 Task: Plan a 2-hour financial consultation to discuss investment portfolios and retirement planning strategies.
Action: Mouse moved to (822, 112)
Screenshot: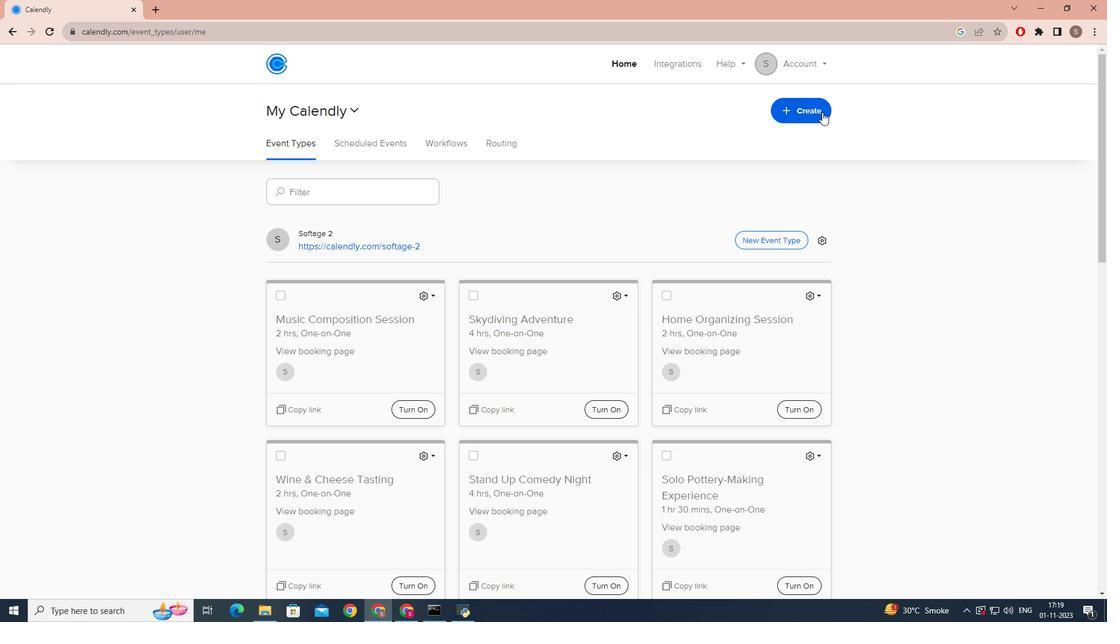 
Action: Mouse pressed left at (822, 112)
Screenshot: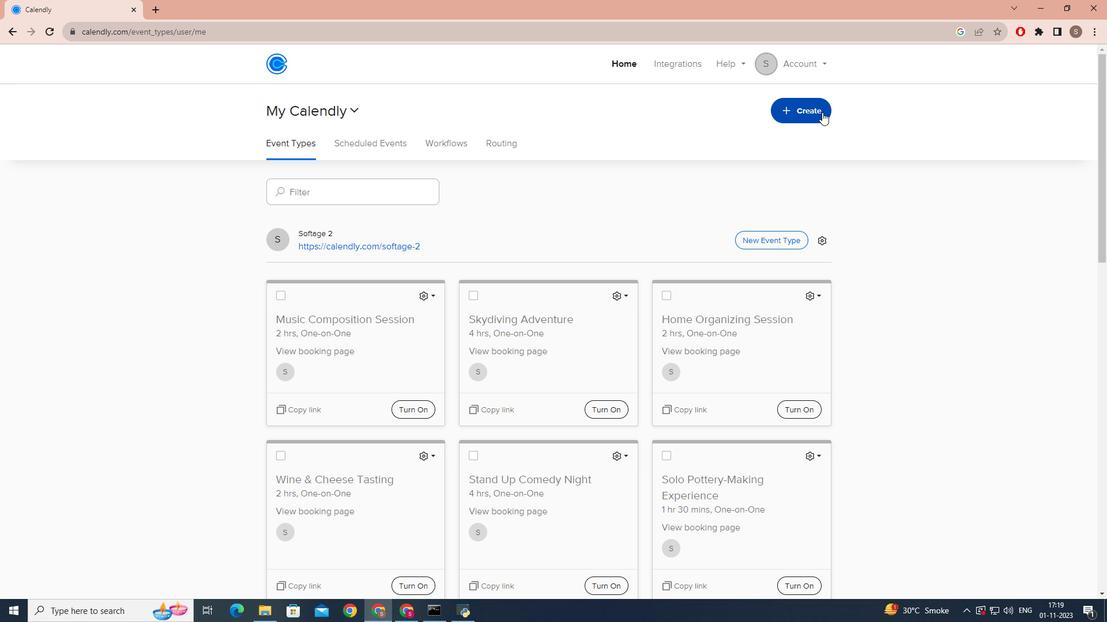 
Action: Mouse moved to (708, 153)
Screenshot: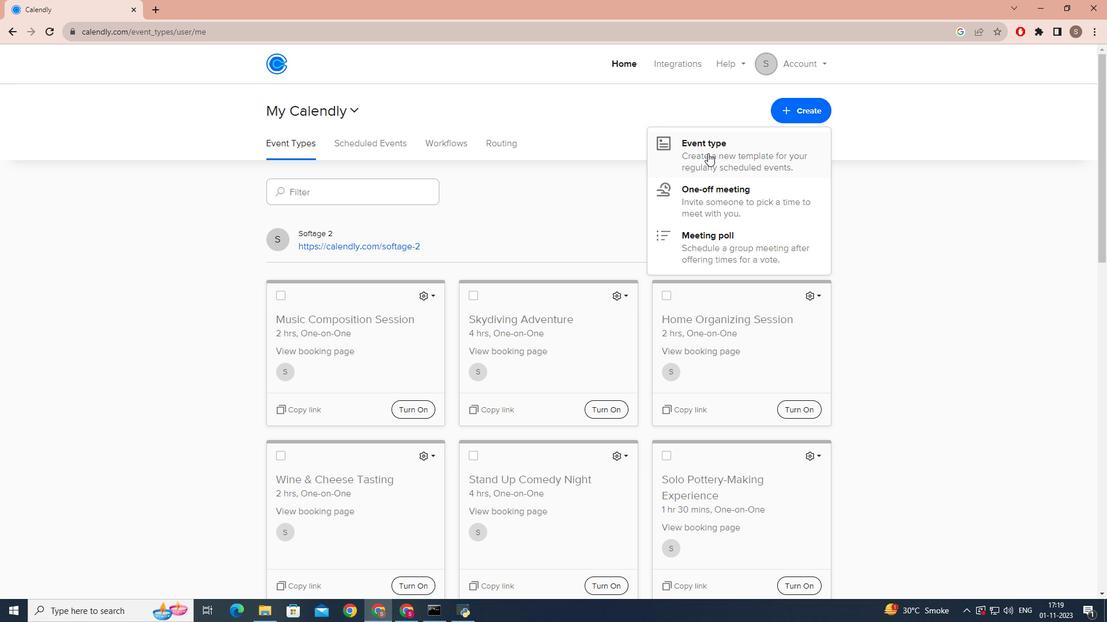 
Action: Mouse pressed left at (708, 153)
Screenshot: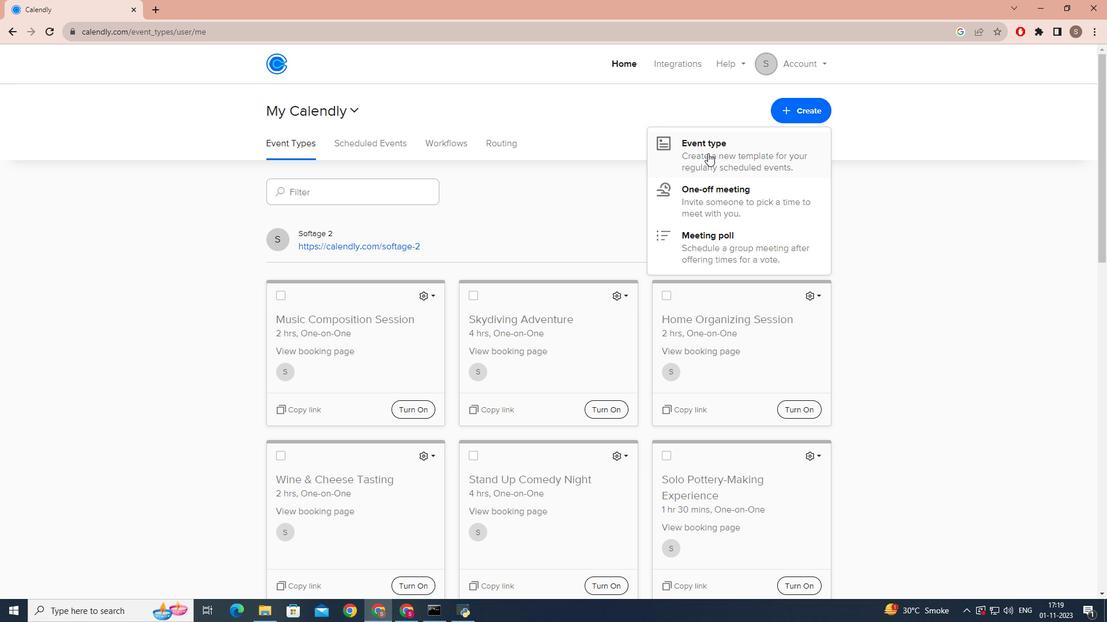 
Action: Mouse moved to (464, 195)
Screenshot: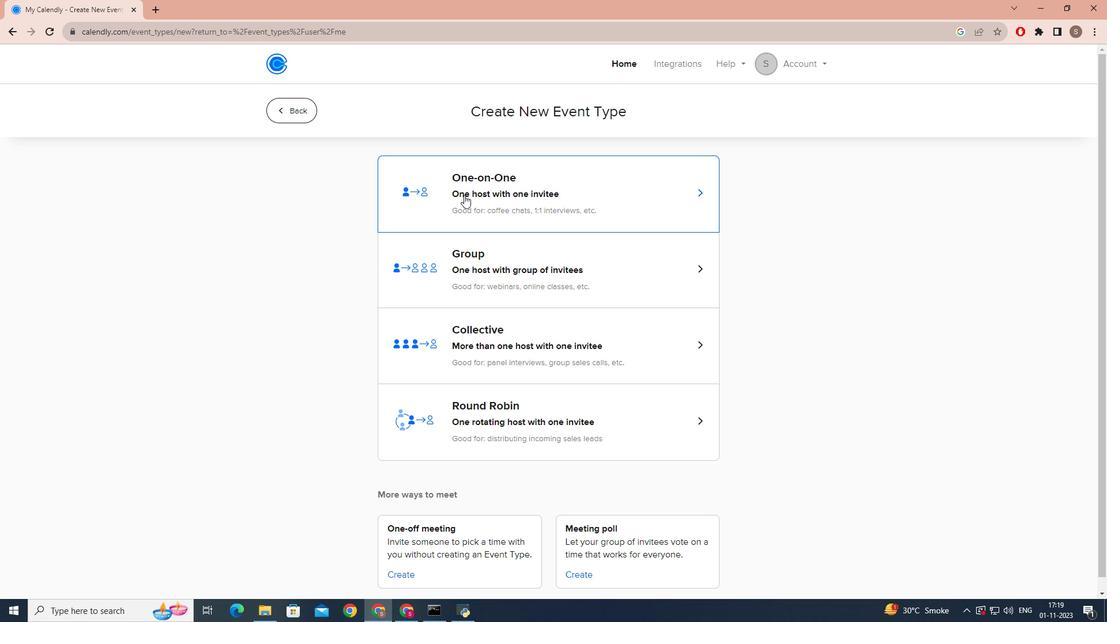 
Action: Mouse pressed left at (464, 195)
Screenshot: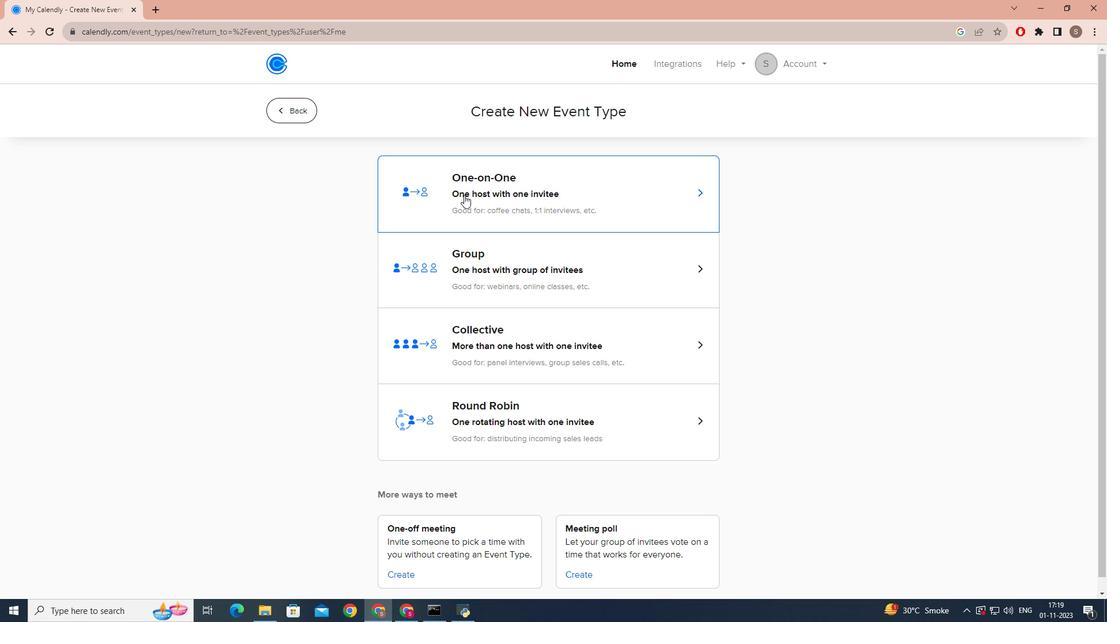 
Action: Mouse moved to (319, 275)
Screenshot: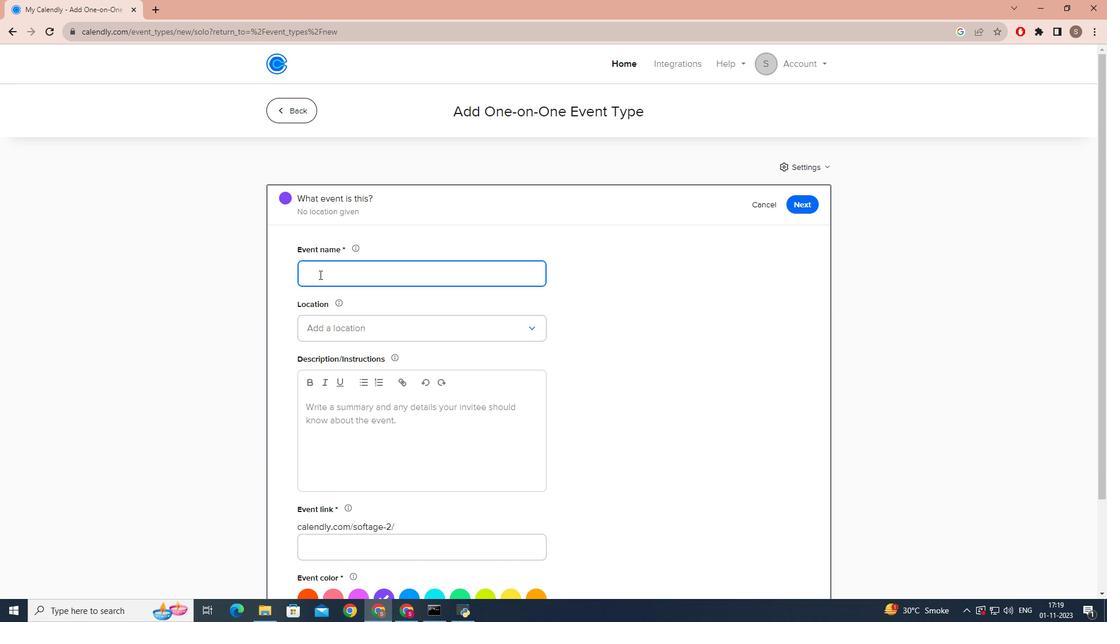 
Action: Key pressed <Key.caps_lock>F<Key.caps_lock>inancial<Key.space><Key.caps_lock>C<Key.caps_lock>onsultation
Screenshot: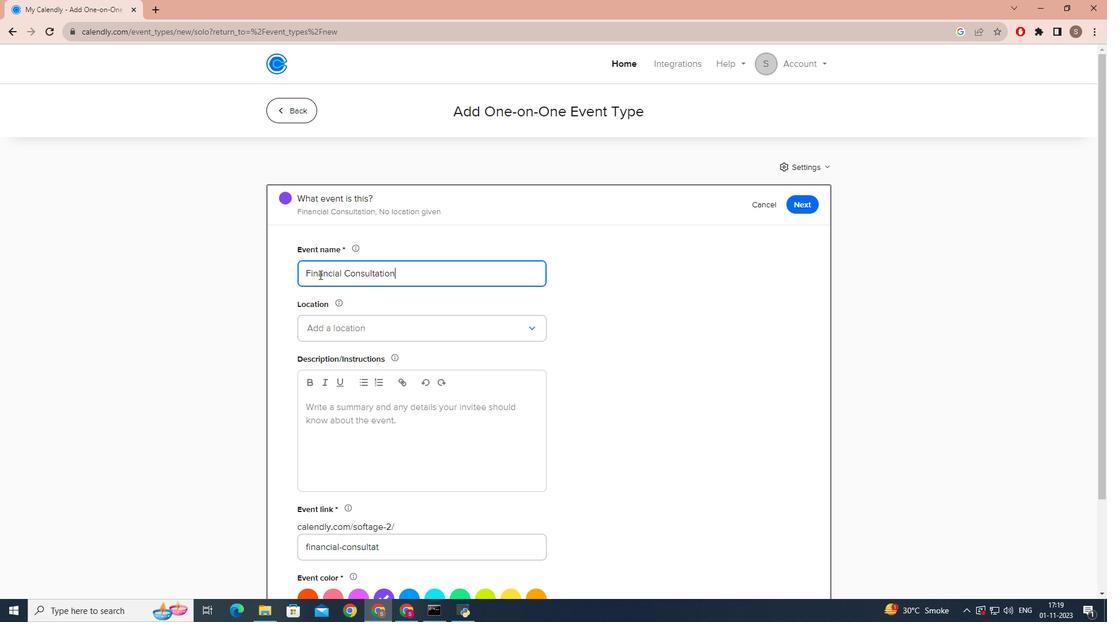 
Action: Mouse moved to (340, 328)
Screenshot: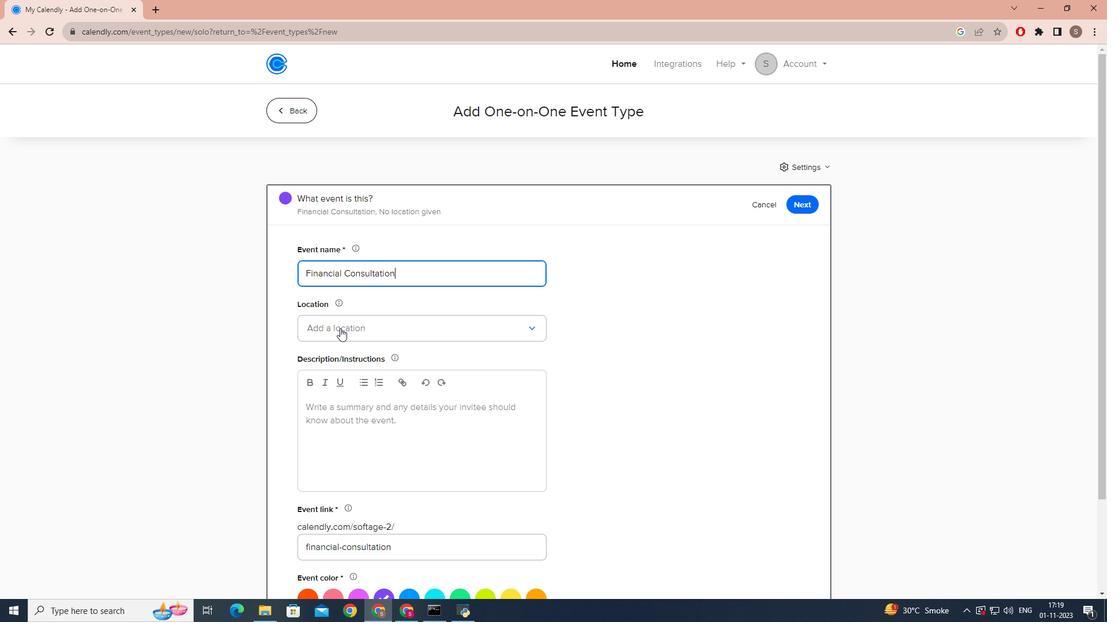 
Action: Mouse pressed left at (340, 328)
Screenshot: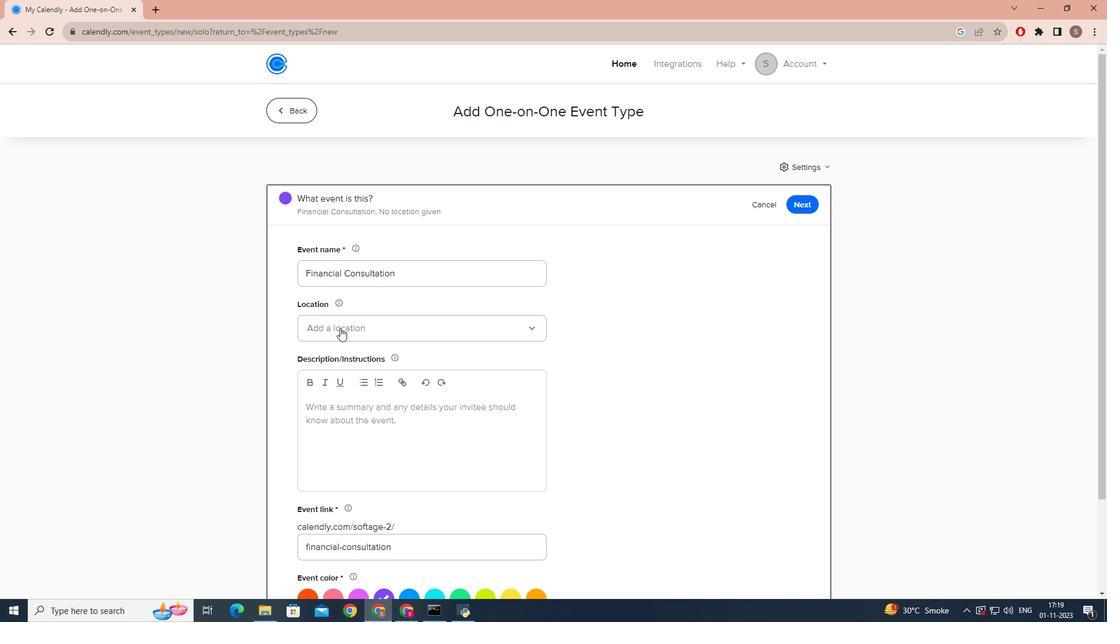 
Action: Mouse moved to (328, 444)
Screenshot: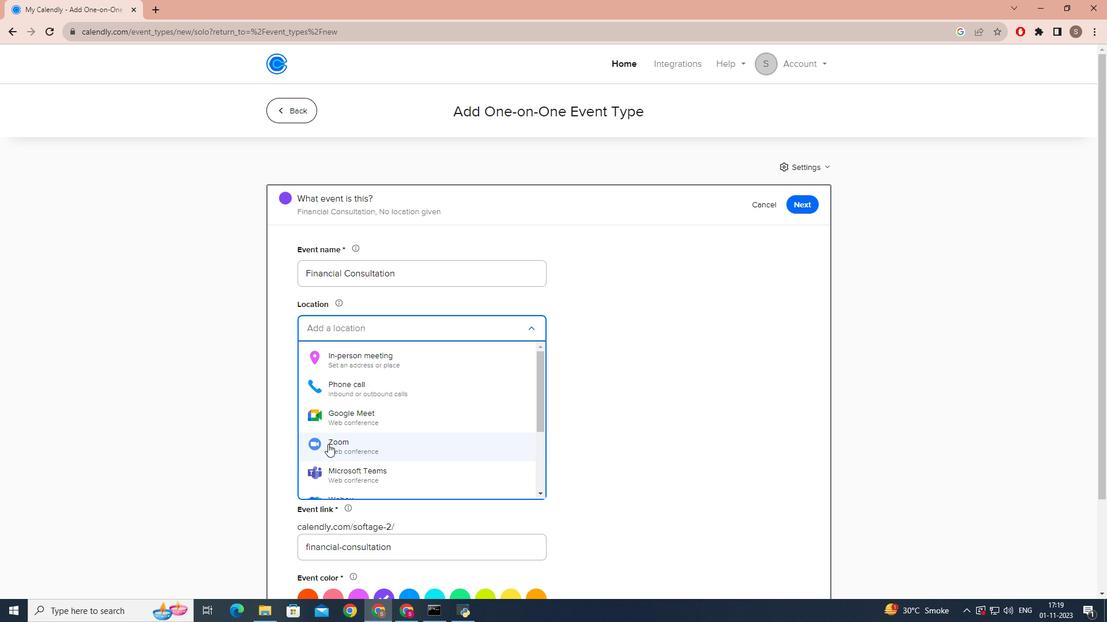 
Action: Mouse scrolled (328, 444) with delta (0, 0)
Screenshot: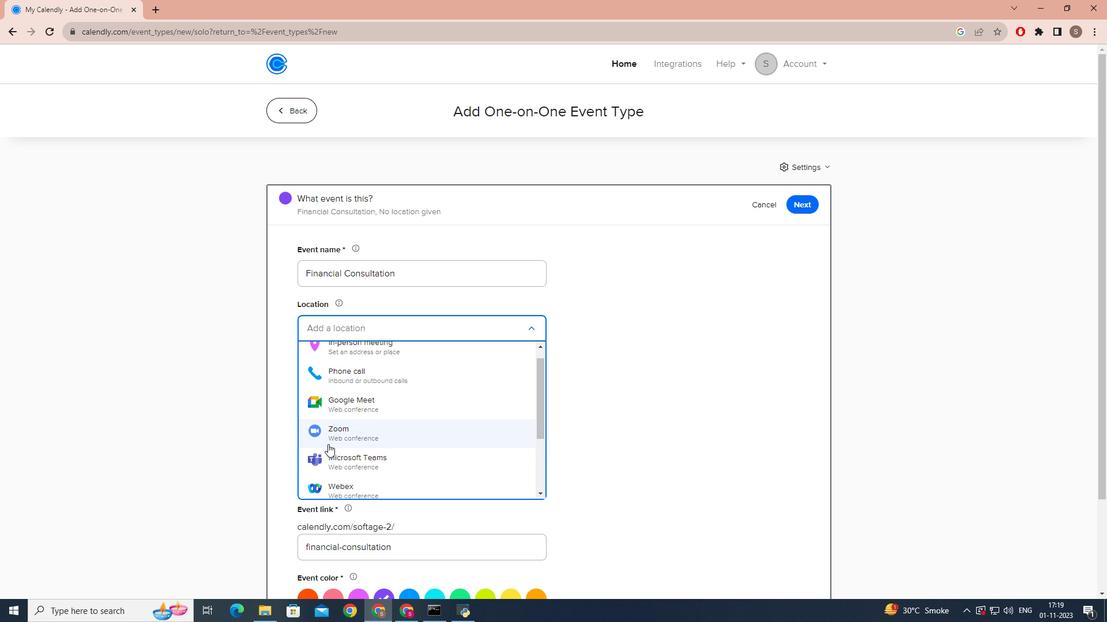 
Action: Mouse moved to (362, 359)
Screenshot: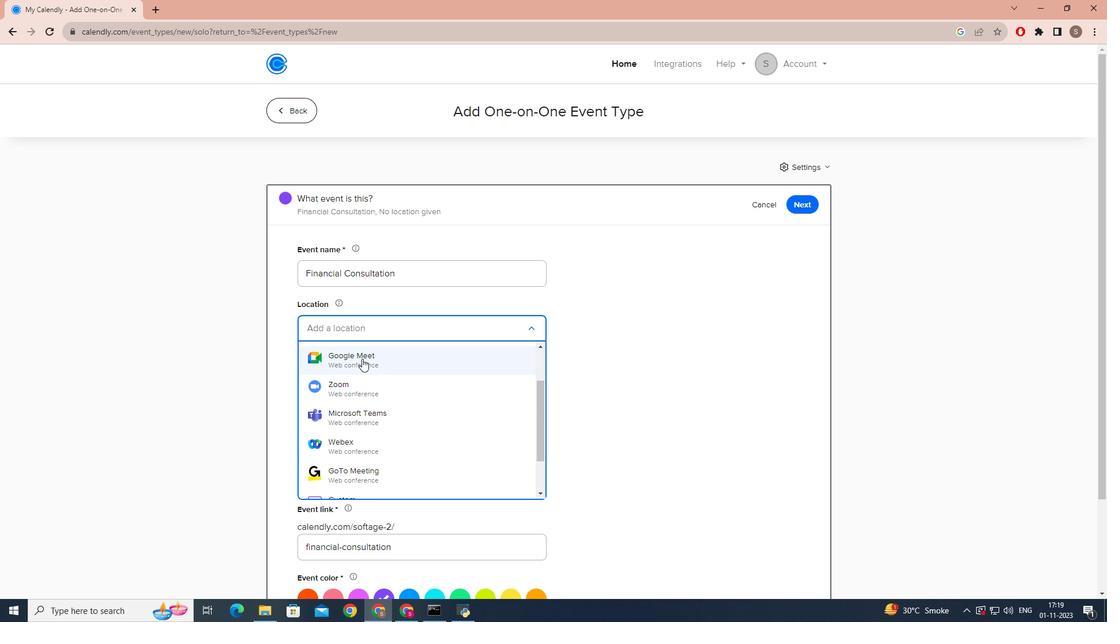 
Action: Mouse pressed left at (362, 359)
Screenshot: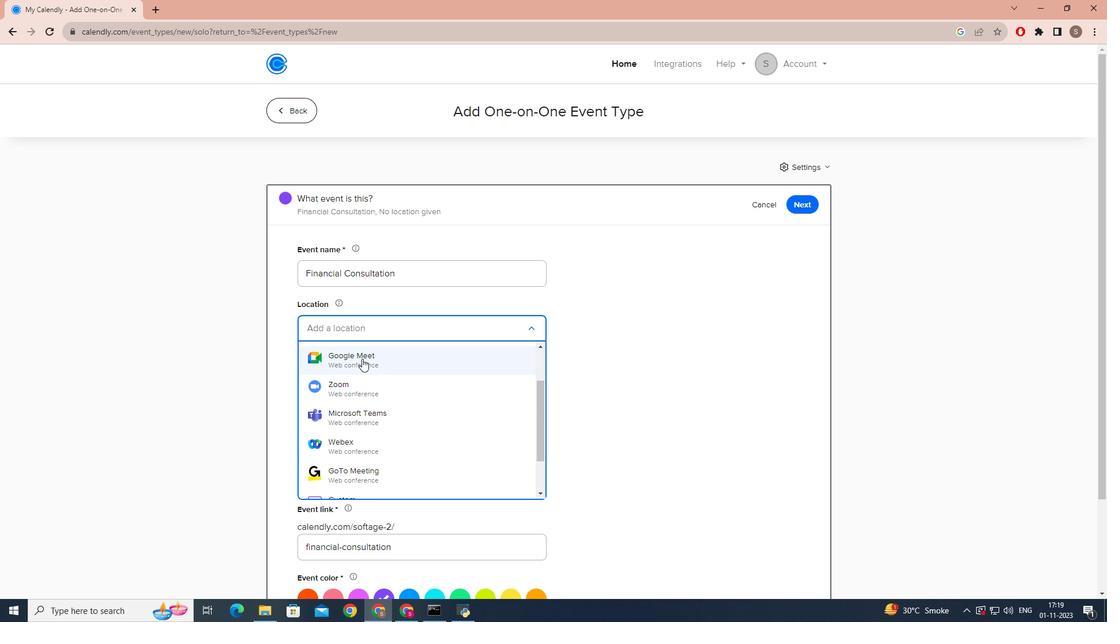 
Action: Mouse moved to (325, 449)
Screenshot: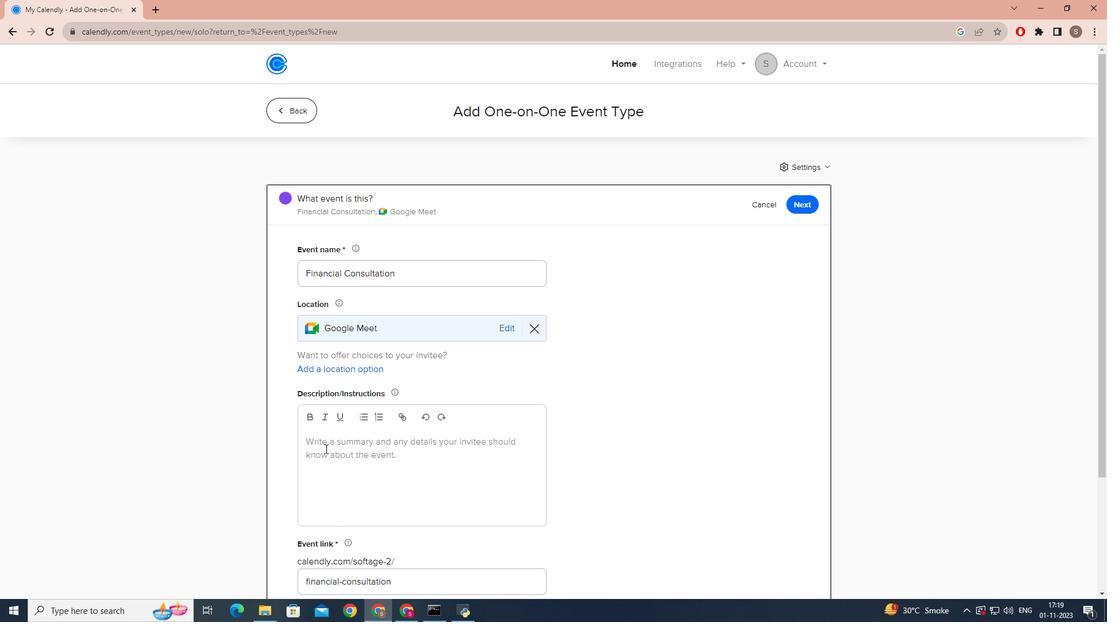 
Action: Mouse pressed left at (325, 449)
Screenshot: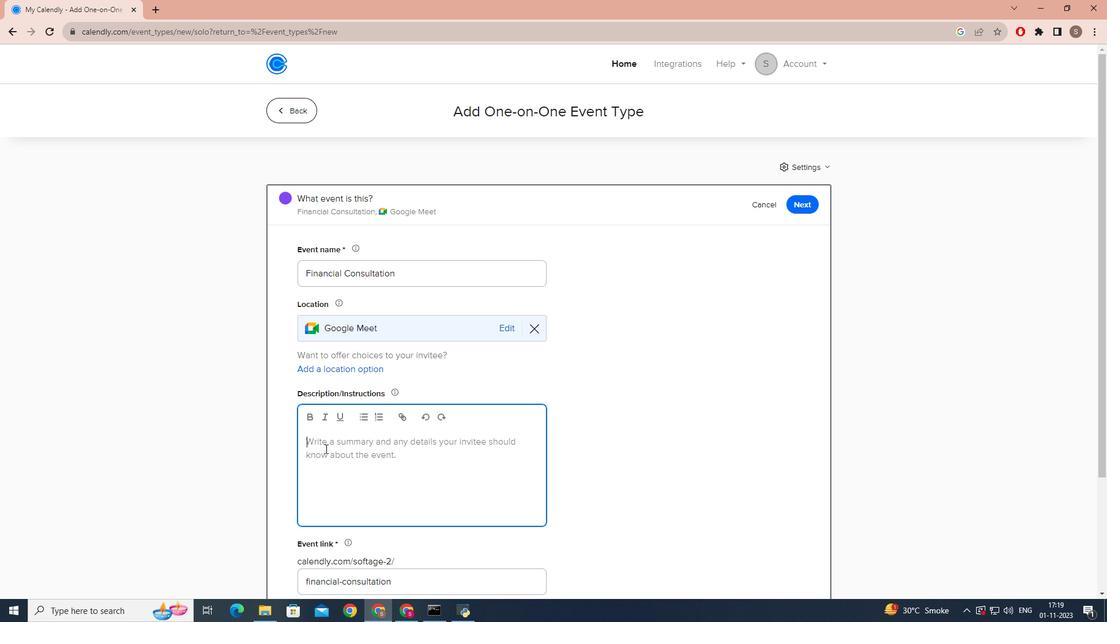 
Action: Mouse scrolled (325, 448) with delta (0, 0)
Screenshot: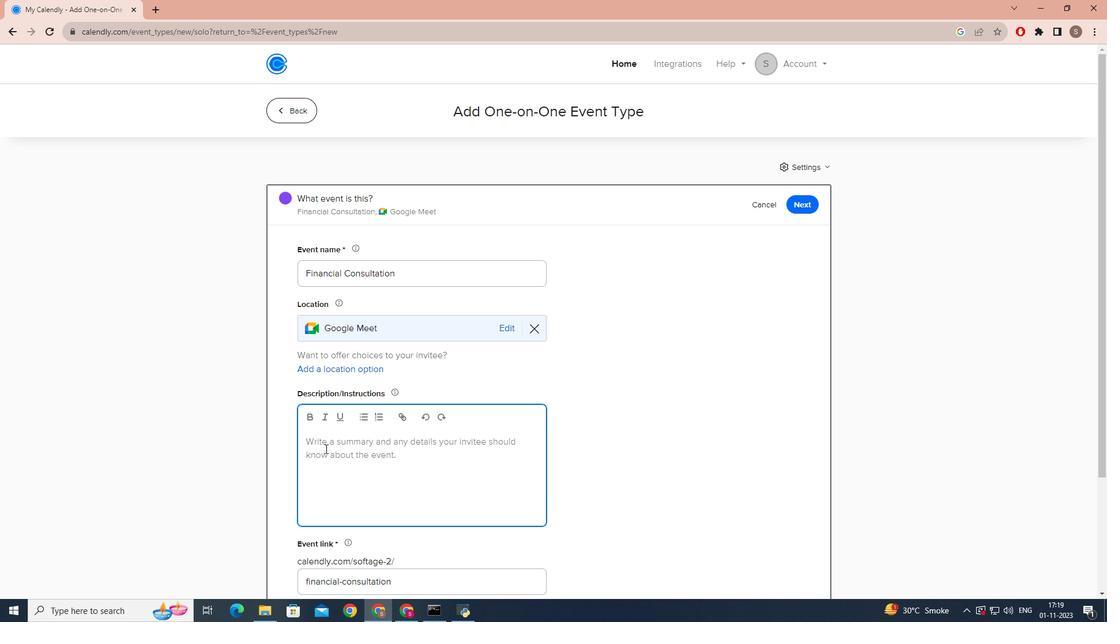 
Action: Mouse moved to (351, 399)
Screenshot: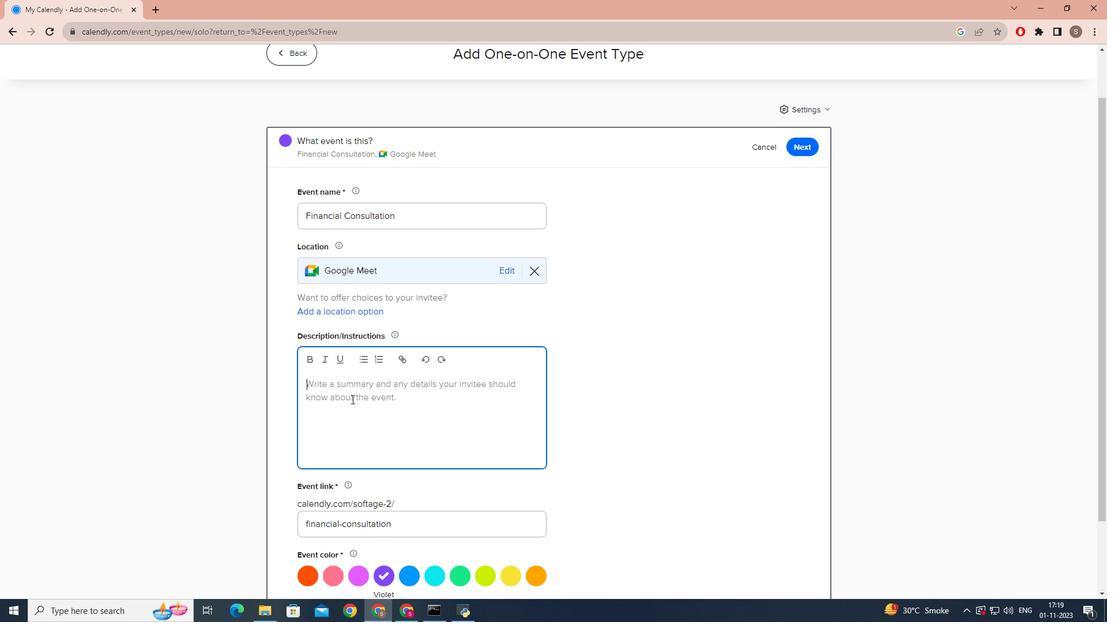 
Action: Key pressed <Key.caps_lock>B<Key.caps_lock>ook<Key.space>a<Key.space>f<Key.backspace><Key.backspace><Key.backspace><Key.backspace><Key.backspace><Key.backspace><Key.backspace><Key.backspace><Key.backspace><Key.backspace><Key.backspace><Key.backspace><Key.backspace><Key.caps_lock>C<Key.caps_lock>po<Key.backspace><Key.backspace>ome<Key.space>and<Key.space><Key.caps_lock>J<Key.caps_lock>oin<Key.space>us<Key.space>with<Key.space>our<Key.space>busine<Key.backspace><Key.backspace><Key.backspace><Key.backspace><Key.backspace><Key.backspace>experienced<Key.space>finacial<Key.space><Key.backspace><Key.backspace><Key.backspace><Key.backspace><Key.backspace>ncila<Key.backspace><Key.backspace>al<Key.space>
Screenshot: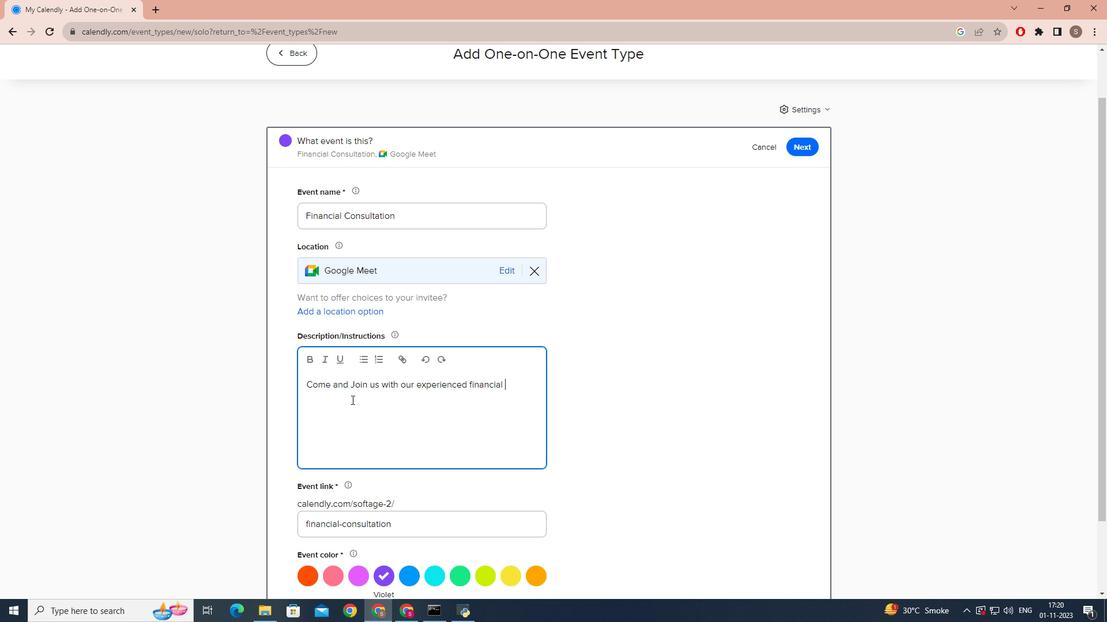 
Action: Mouse moved to (351, 400)
Screenshot: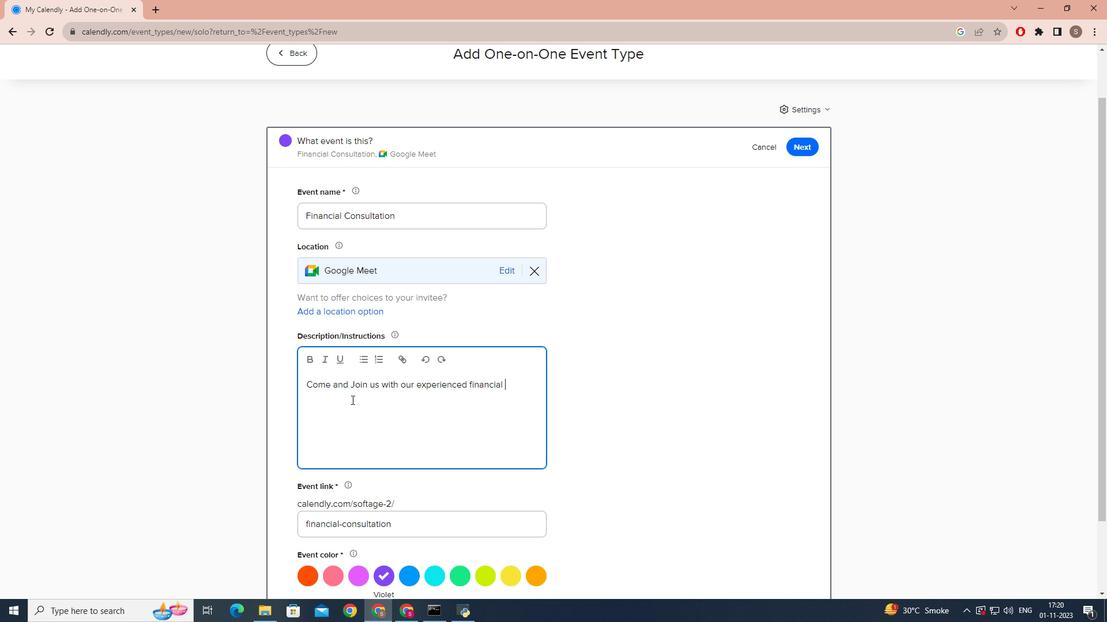 
Action: Key pressed adviseor<Key.space>to<Key.space>explore<Key.space>
Screenshot: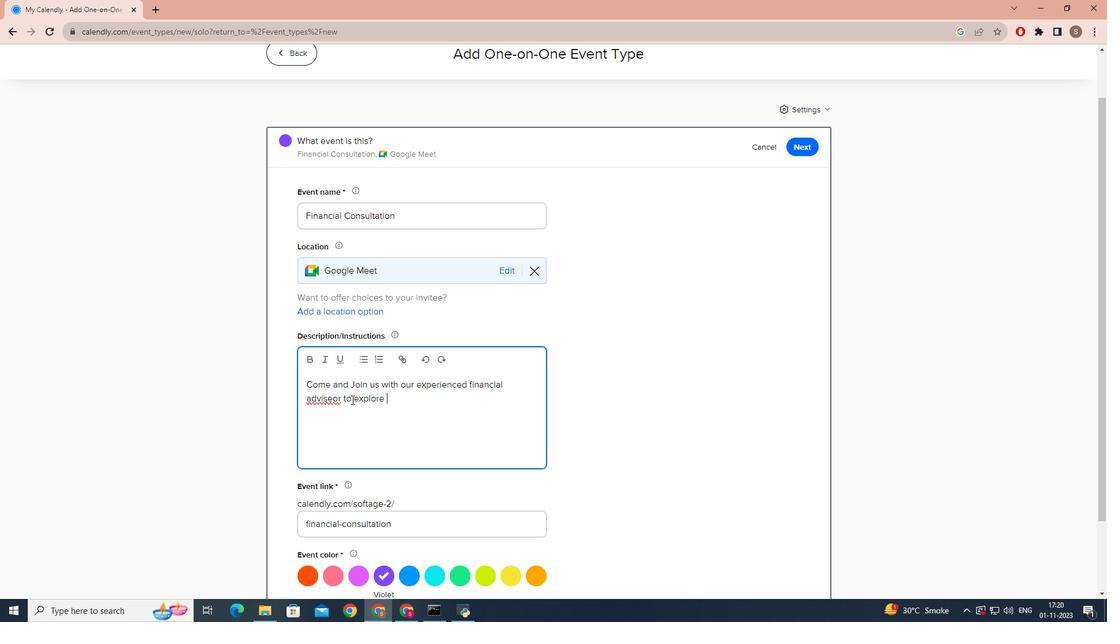 
Action: Mouse moved to (328, 397)
Screenshot: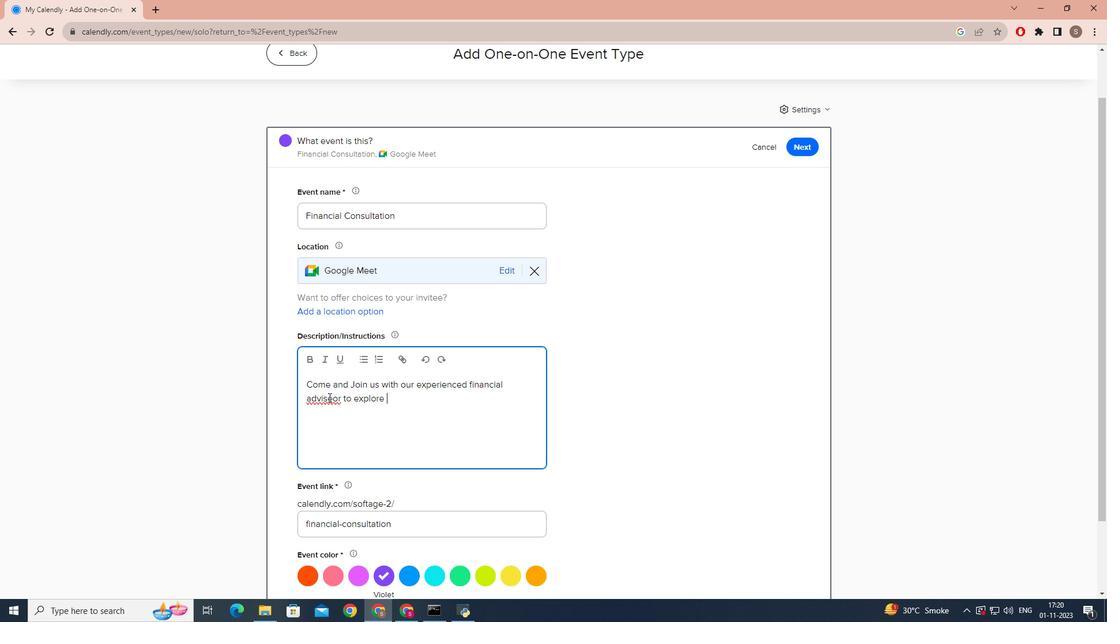 
Action: Mouse pressed left at (328, 397)
Screenshot: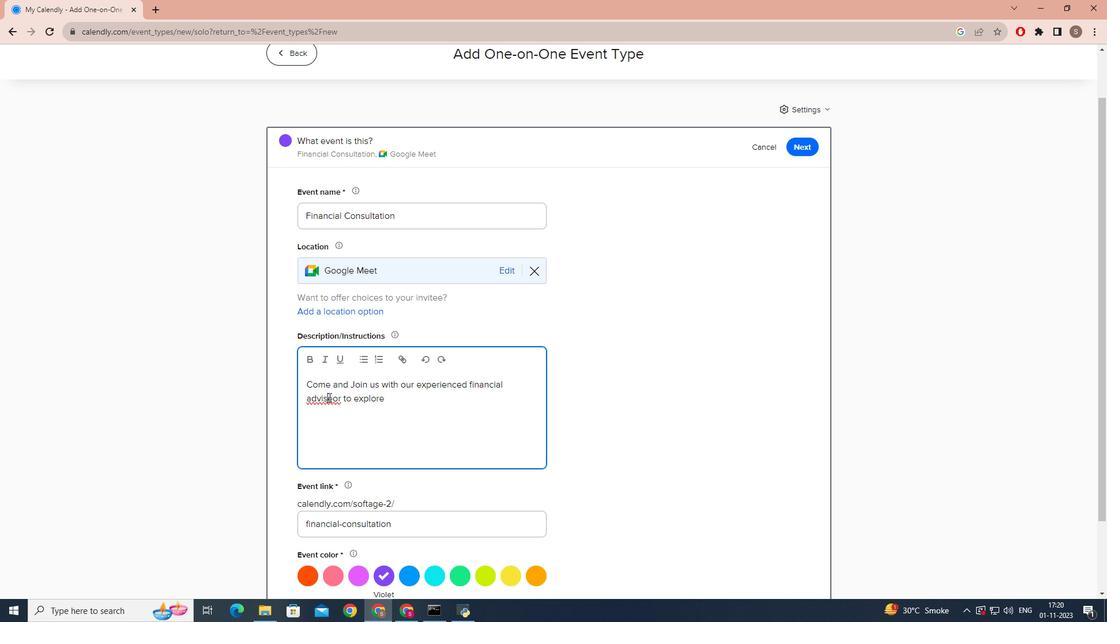 
Action: Mouse moved to (329, 398)
Screenshot: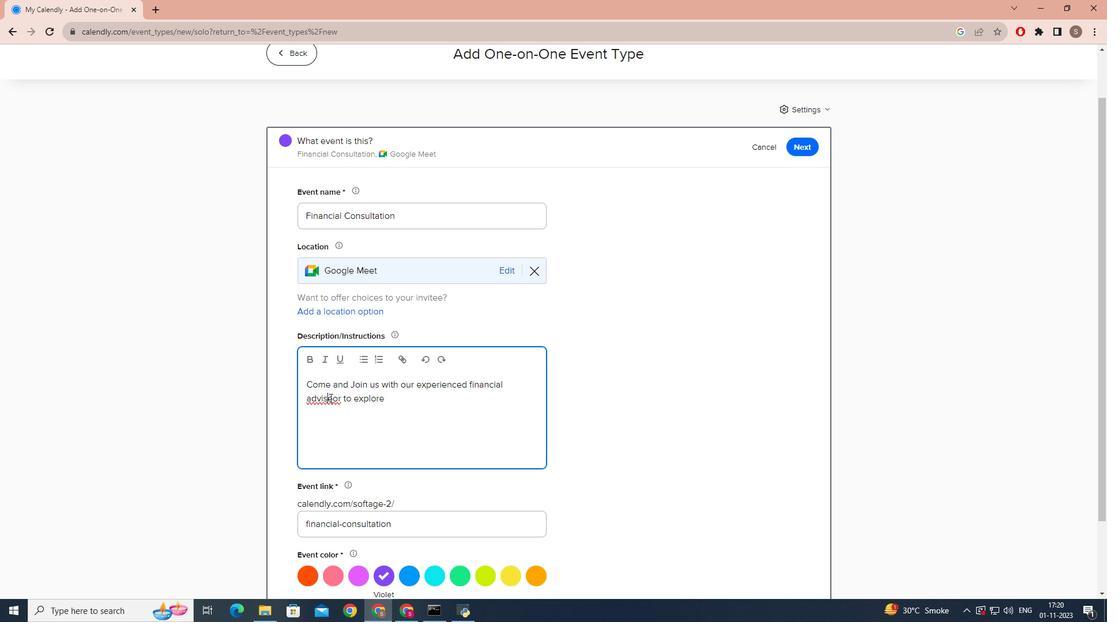 
Action: Mouse pressed left at (329, 398)
Screenshot: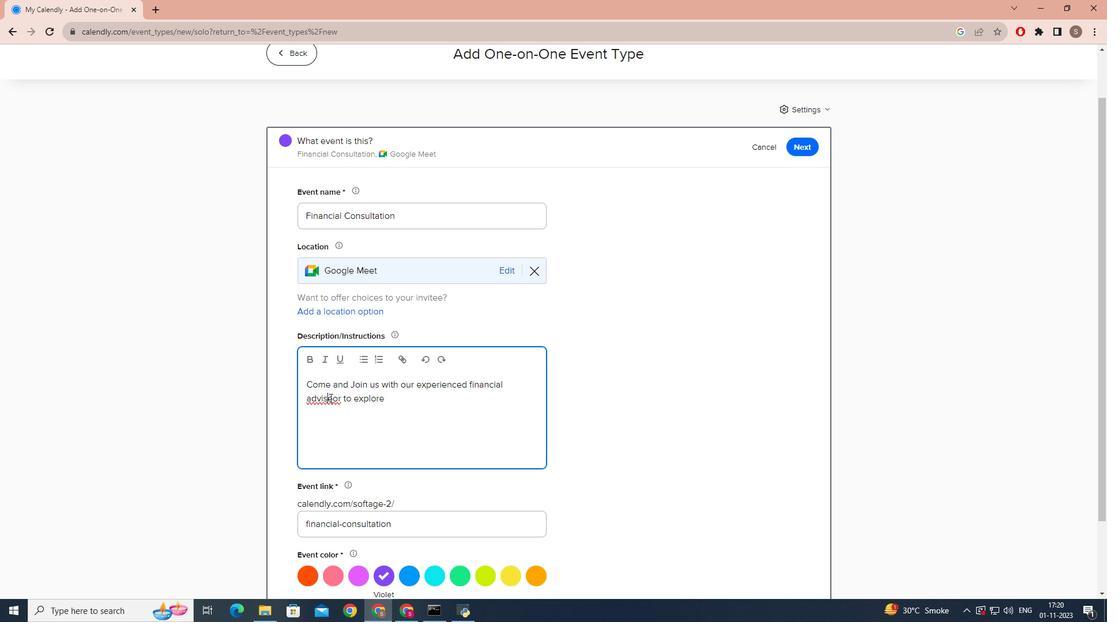 
Action: Mouse moved to (333, 400)
Screenshot: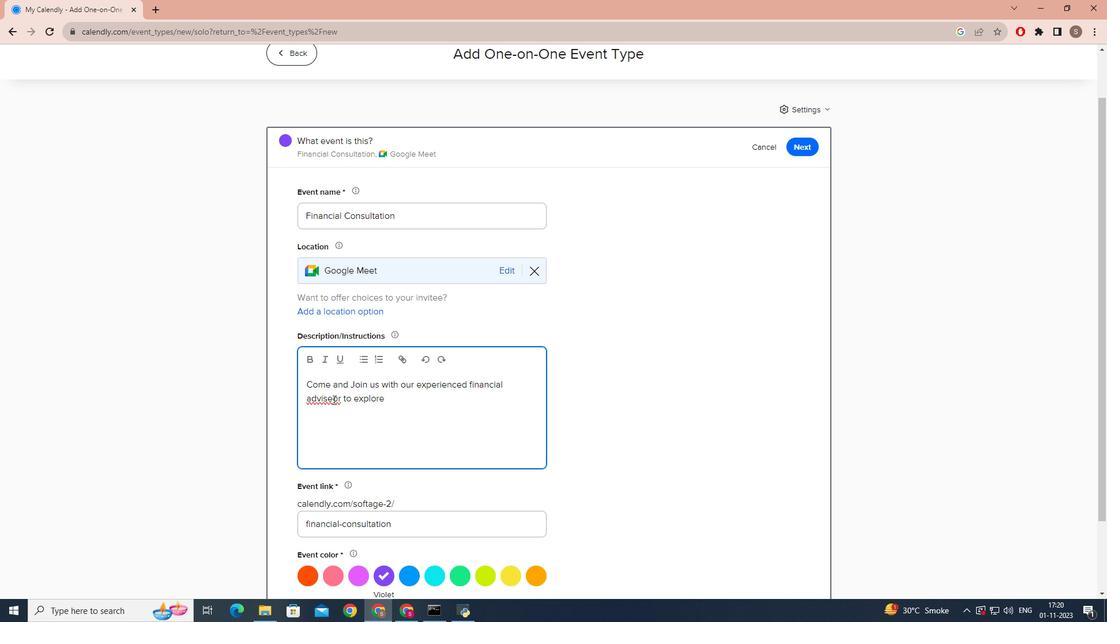 
Action: Mouse pressed left at (333, 400)
Screenshot: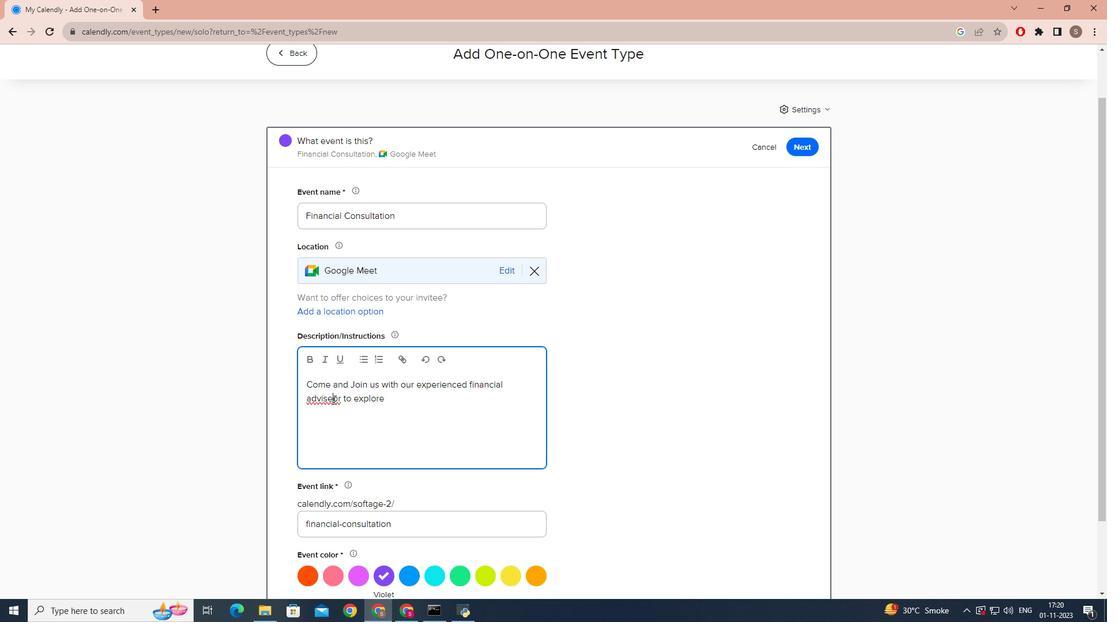 
Action: Key pressed <Key.backspace>
Screenshot: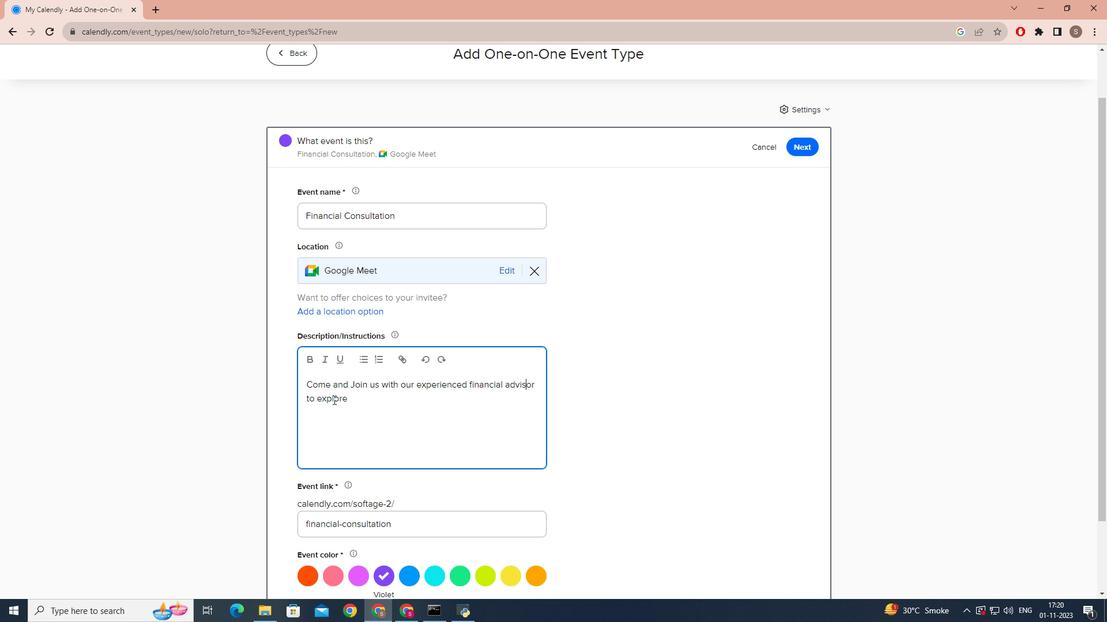 
Action: Mouse moved to (392, 399)
Screenshot: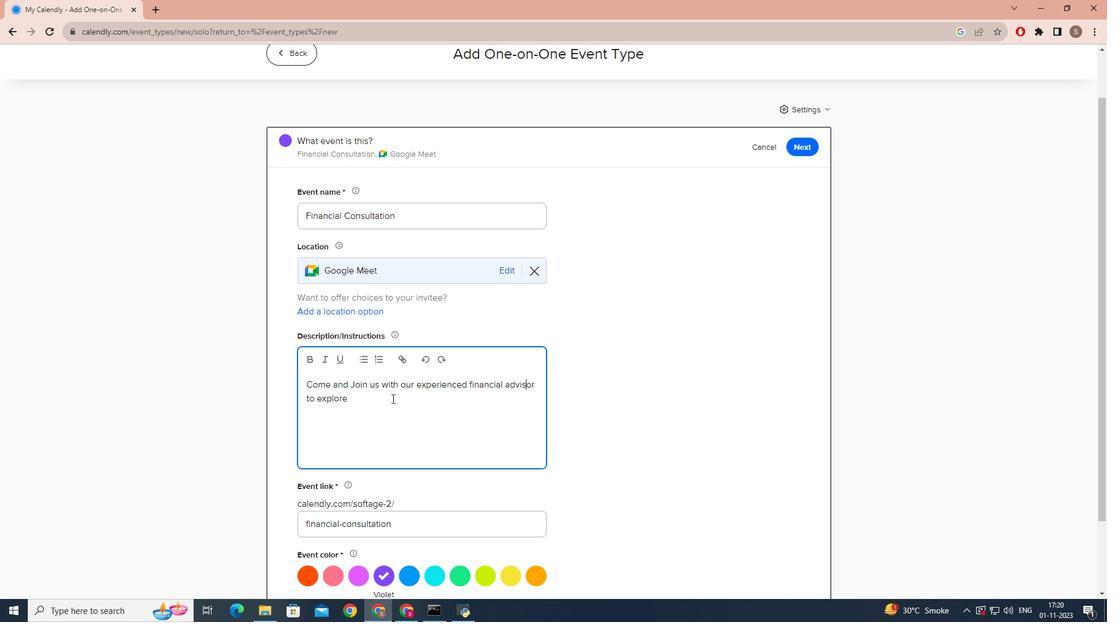 
Action: Mouse pressed left at (392, 399)
Screenshot: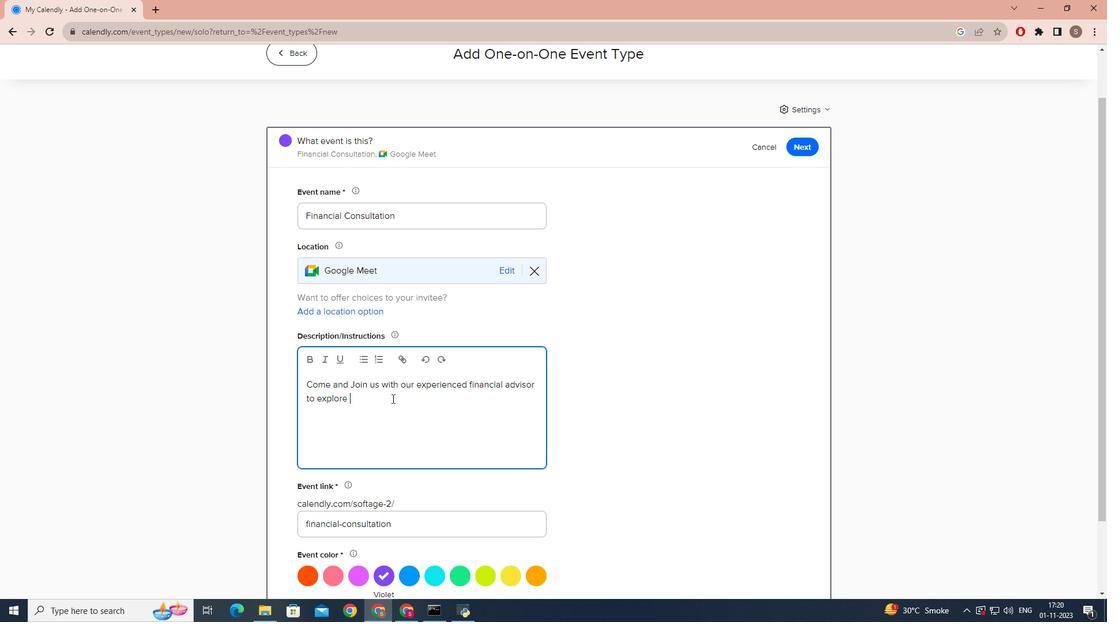 
Action: Mouse moved to (399, 396)
Screenshot: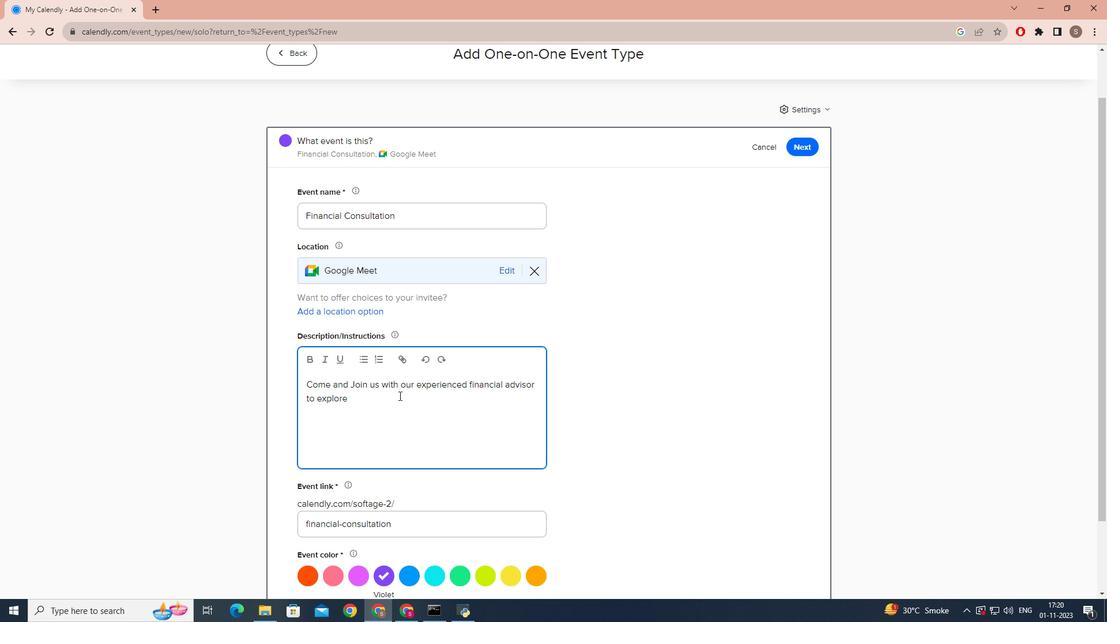 
Action: Key pressed invet\<Key.backspace><Key.backspace>stment<Key.space>
Screenshot: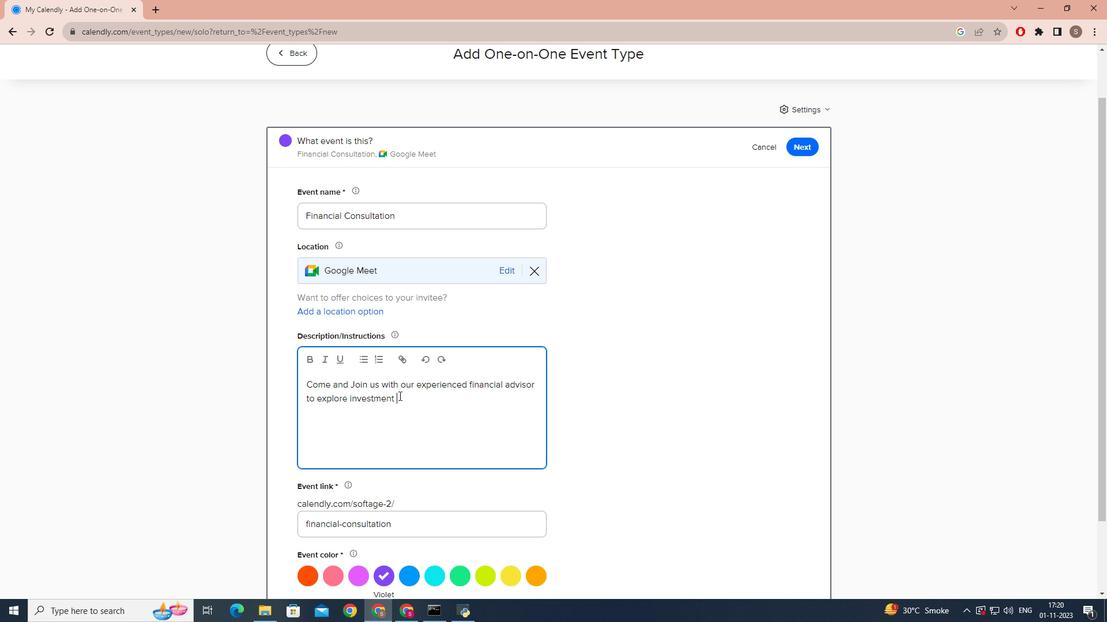 
Action: Mouse moved to (399, 396)
Screenshot: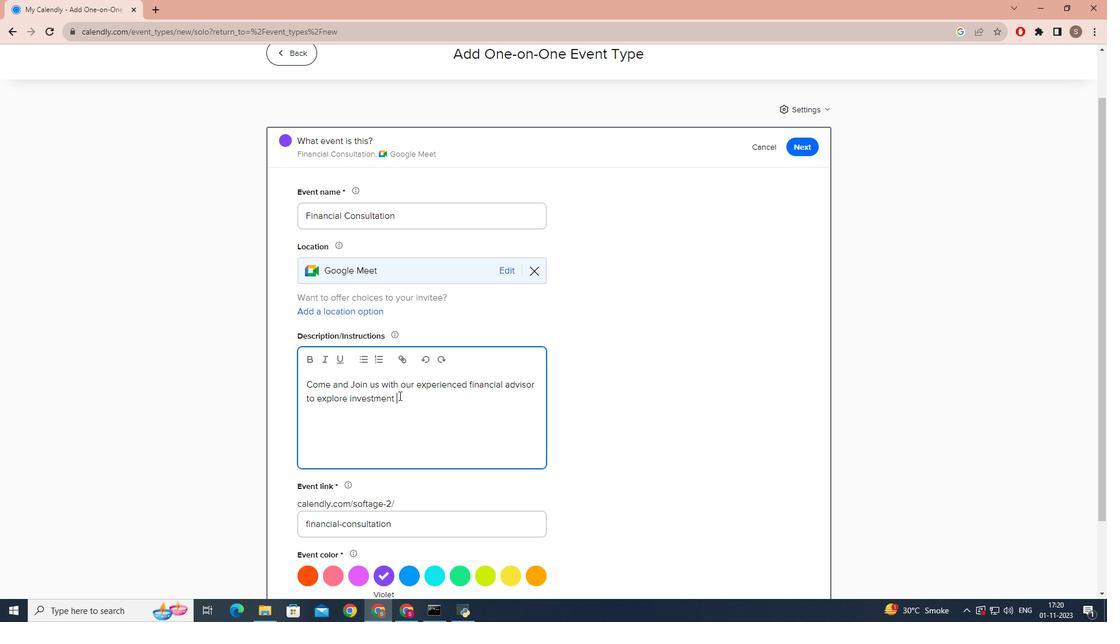 
Action: Key pressed port
Screenshot: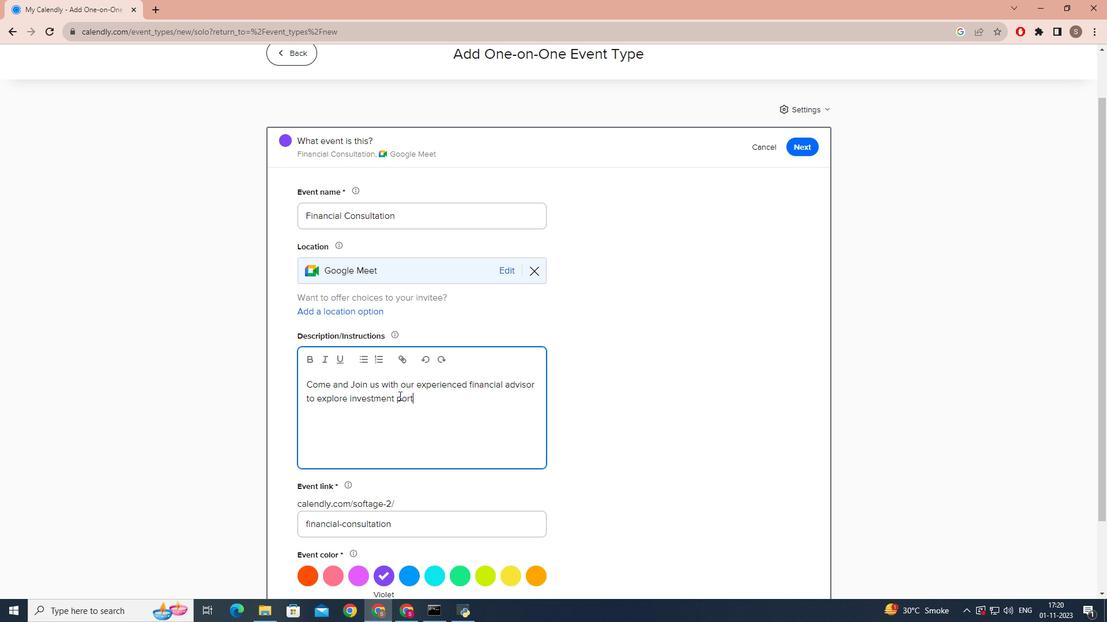 
Action: Mouse moved to (398, 396)
Screenshot: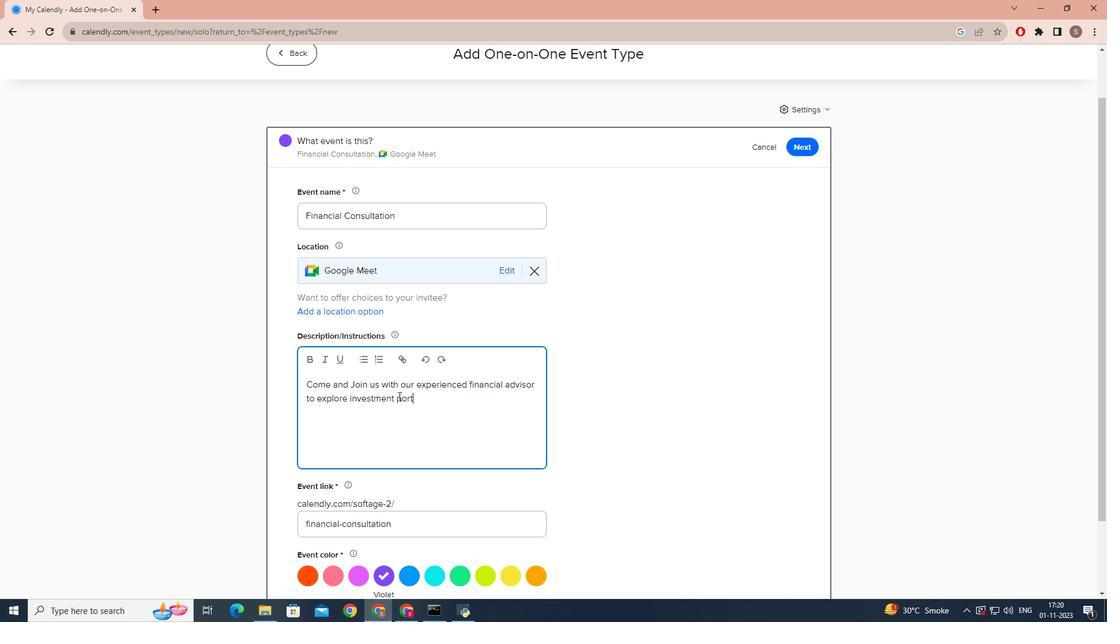
Action: Key pressed folios<Key.space>and<Key.space>retirement<Key.space>pln<Key.backspace>anning<Key.space>strategies.<Key.caps_lock>TH<Key.caps_lock><Key.backspace>he<Key.space>session<Key.space>is<Key.space>designed<Key.space>to<Key.space>helo<Key.backspace>p<Key.space>you<Key.space>make<Key.space>decision<Key.space><Key.backspace>s<Key.space>about<Key.space>your<Key.space>fin<Key.backspace>nancial<Key.space>future,whether<Key.space>you<Key.space>are<Key.space>just<Key.space>star<Key.backspace>rting<Key.space>to<Key.space>invest<Key.space>or<Key.space>about<Key.space>to<Key.space>retire.
Screenshot: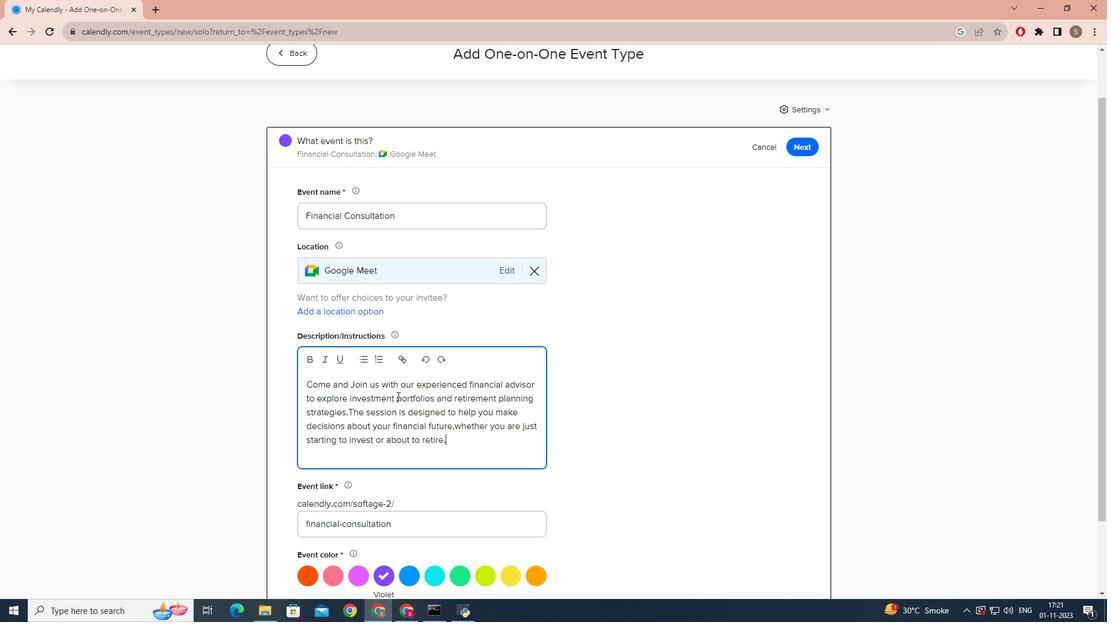 
Action: Mouse moved to (397, 396)
Screenshot: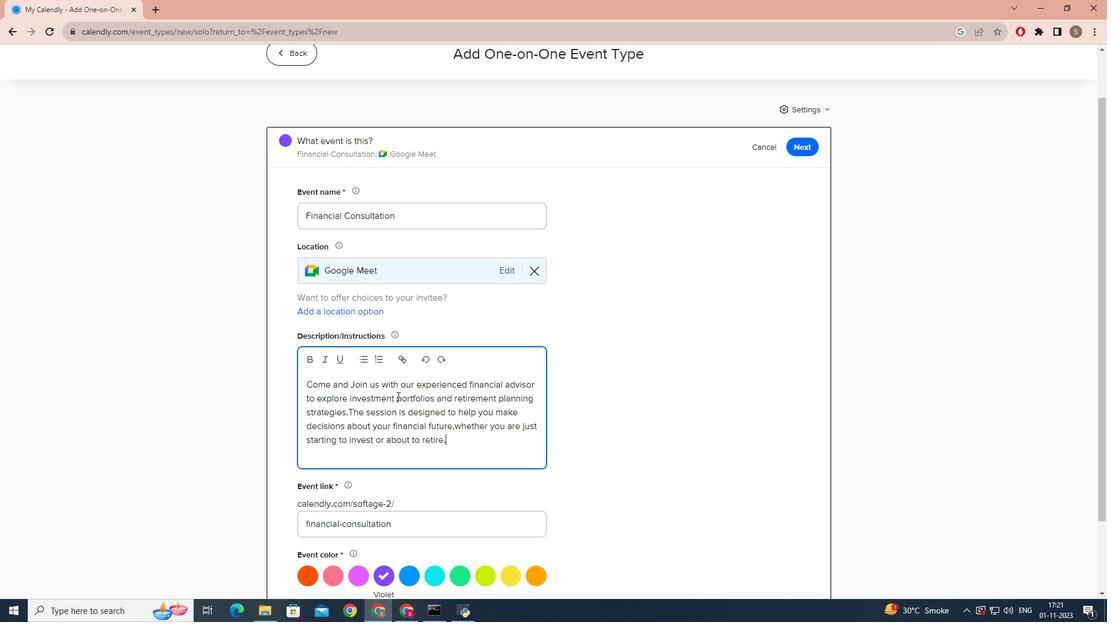 
Action: Key pressed <Key.space><Key.enter><Key.caps_lock>D<Key.caps_lock>uring<Key.space>the<Key.space>consultation<Key.space>we<Key.space>will<Key.space>discuss<Key.space>your<Key.space>financial<Key.space>goals<Key.space>,risk<Key.space>tolerance<Key.space>and<Key.space>investment<Key.space>preferences.<Key.caps_lock>P<Key.caps_lock>lease<Key.space>note<Key.space>that<Key.space>this<Key.space>is<Key.space>a<Key.space>reservation<Key.space>request,and<Key.space>wew<Key.backspace><Key.space>
Screenshot: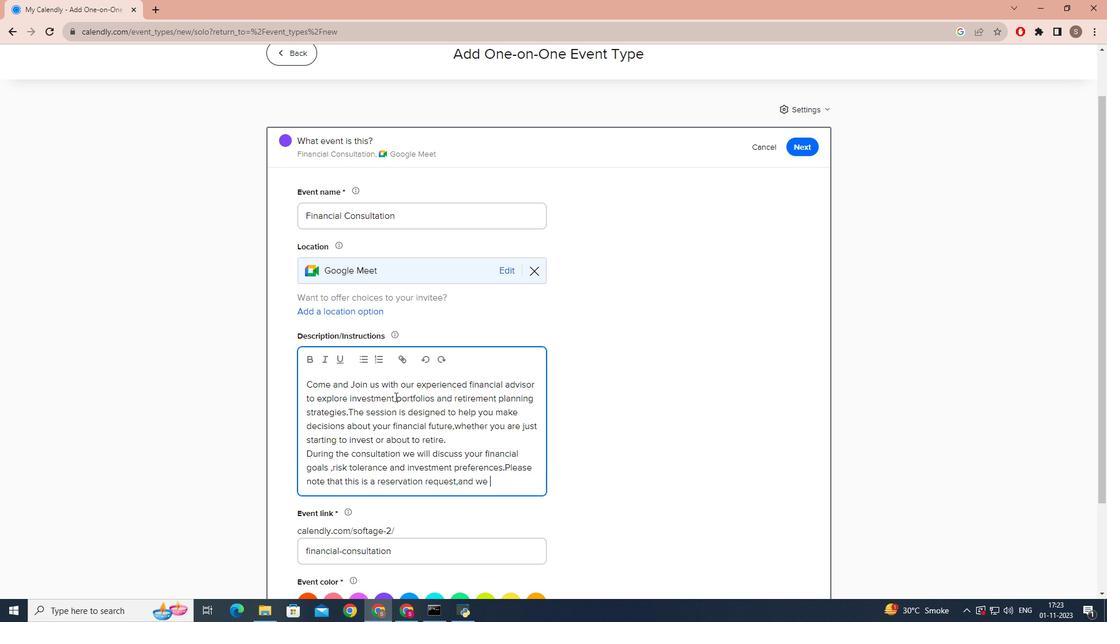 
Action: Mouse moved to (395, 397)
Screenshot: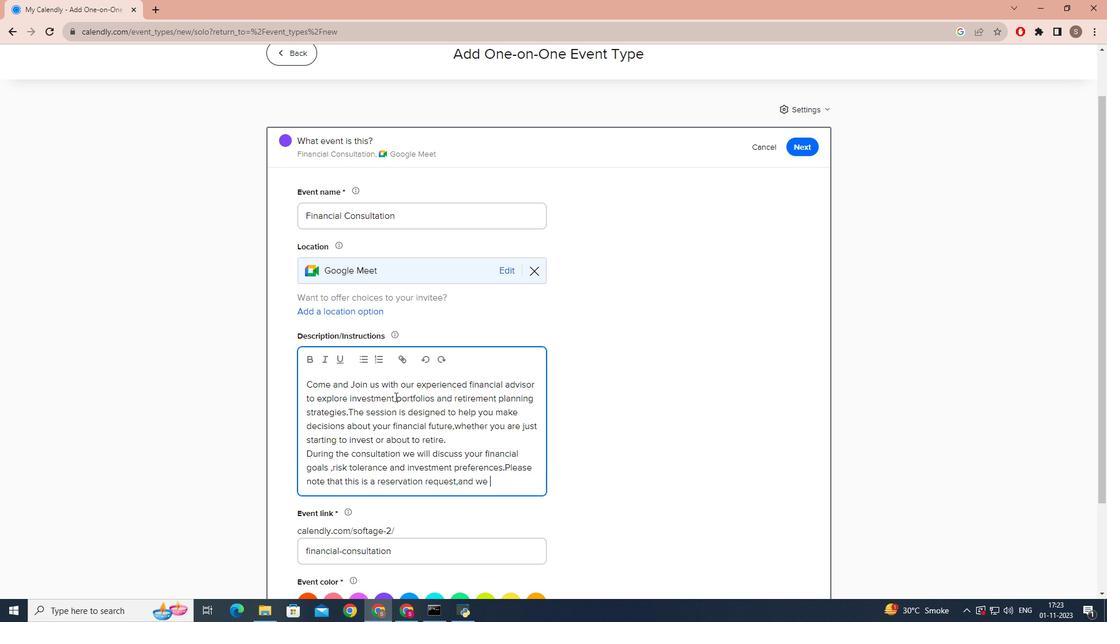 
Action: Key pressed will<Key.space>confim<Key.backspace>rm<Key.space>the<Key.space>con
Screenshot: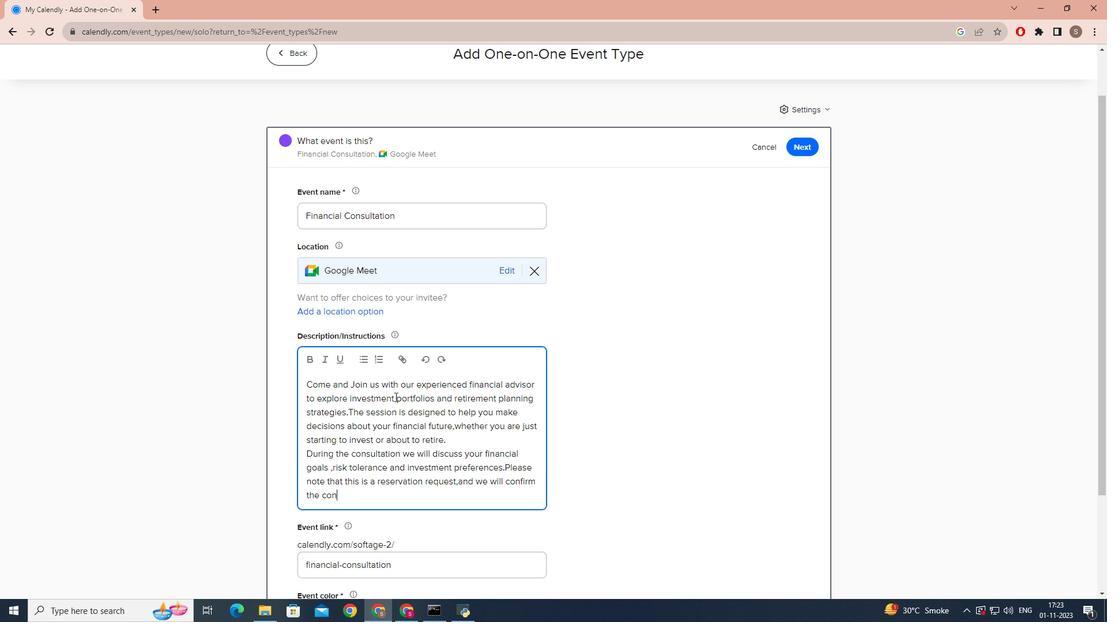
Action: Mouse moved to (394, 397)
Screenshot: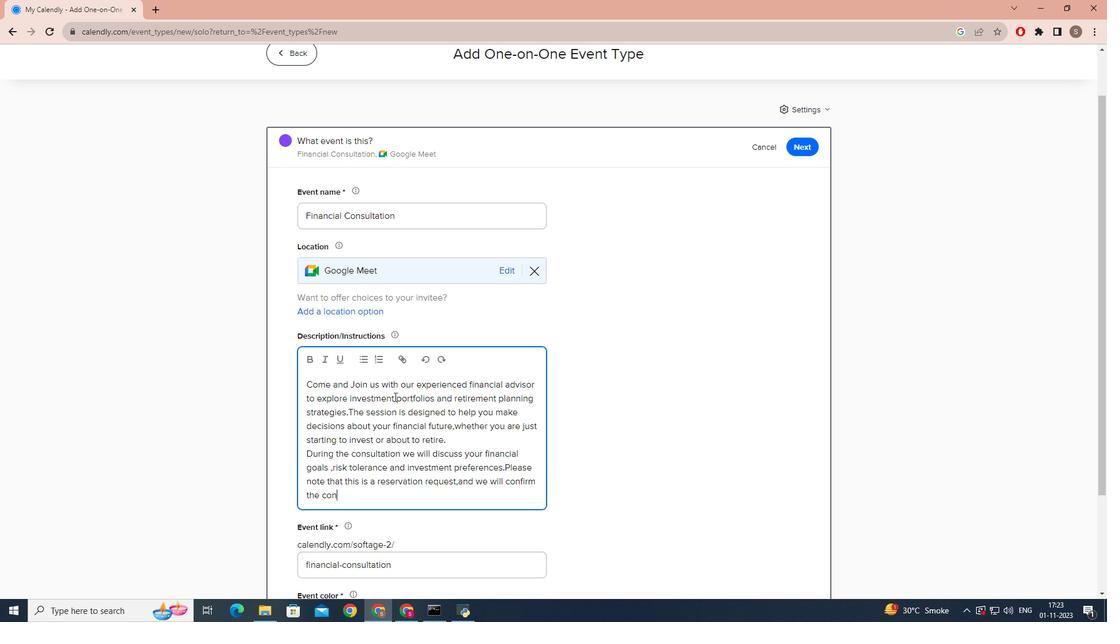 
Action: Key pressed sultation<Key.space>based<Key.space>on<Key.space>availabiklity<Key.backspace><Key.backspace><Key.backspace><Key.backspace><Key.backspace>lityy<Key.backspace><Key.backspace>y.
Screenshot: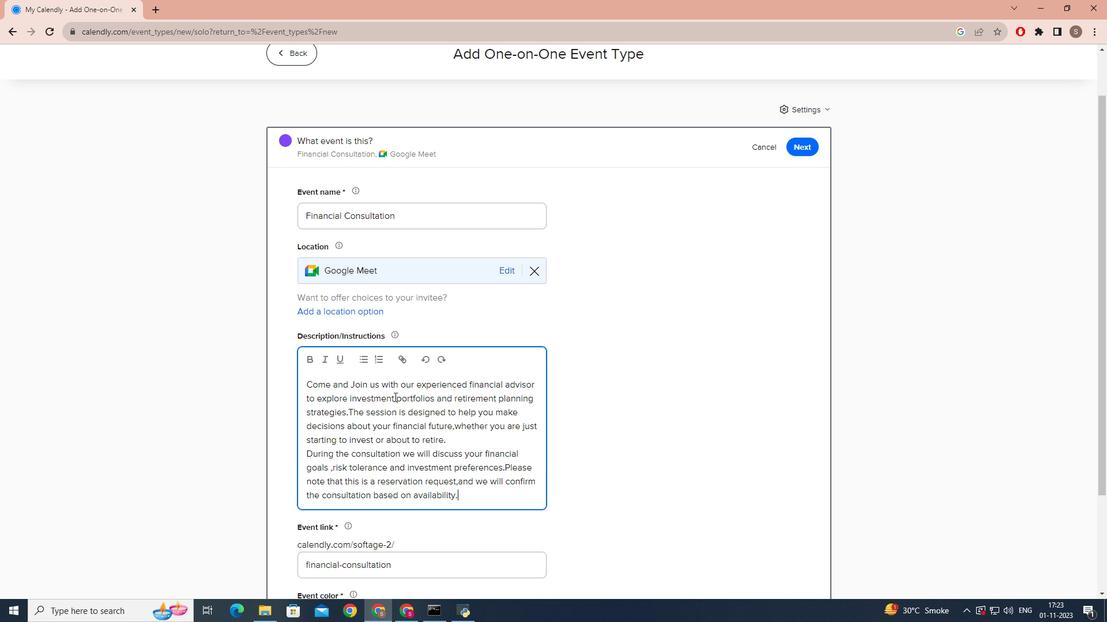 
Action: Mouse moved to (572, 386)
Screenshot: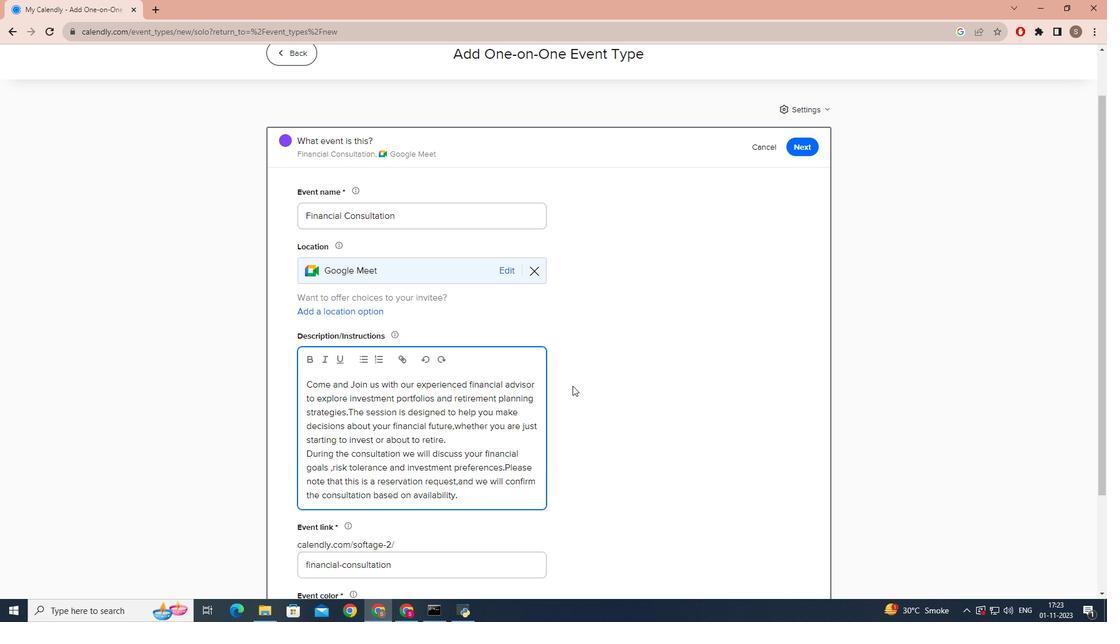 
Action: Mouse pressed left at (572, 386)
Screenshot: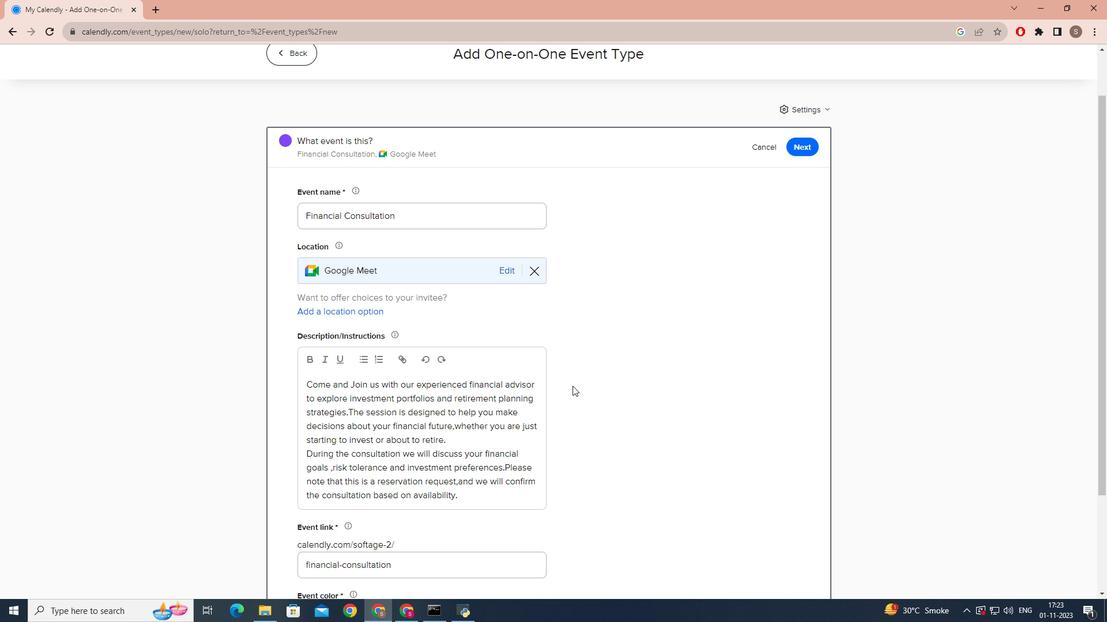 
Action: Mouse moved to (430, 436)
Screenshot: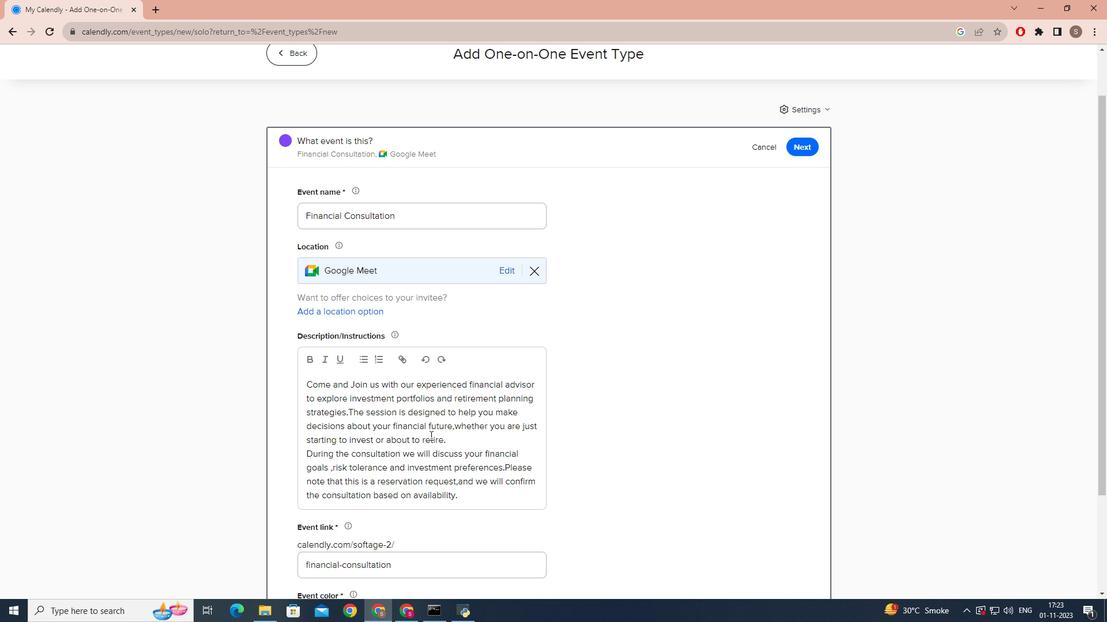 
Action: Mouse scrolled (430, 435) with delta (0, 0)
Screenshot: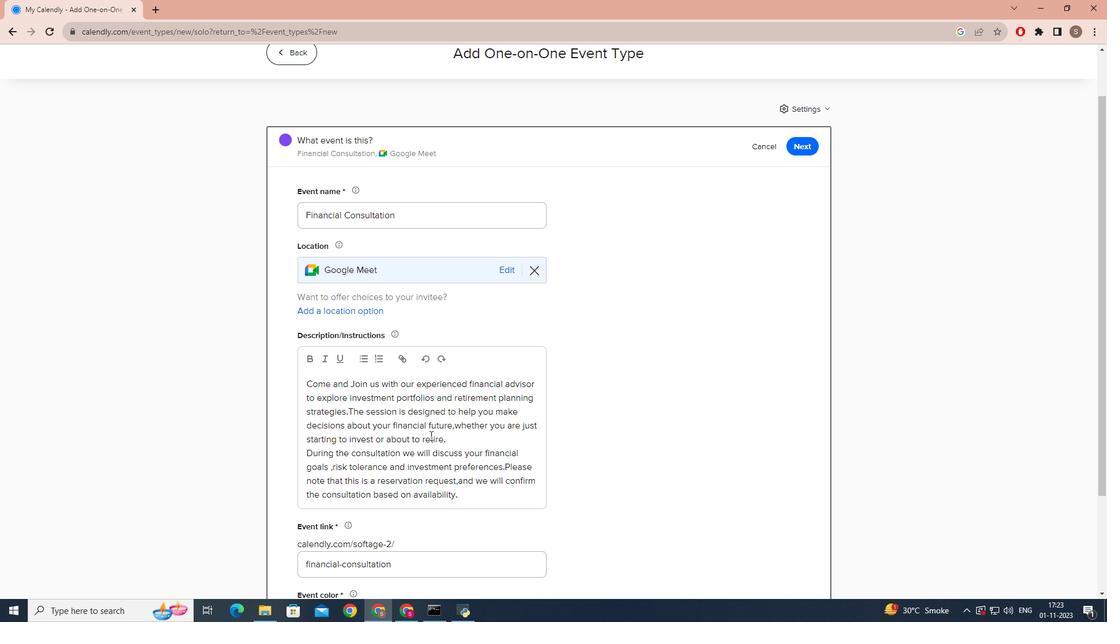 
Action: Mouse scrolled (430, 435) with delta (0, 0)
Screenshot: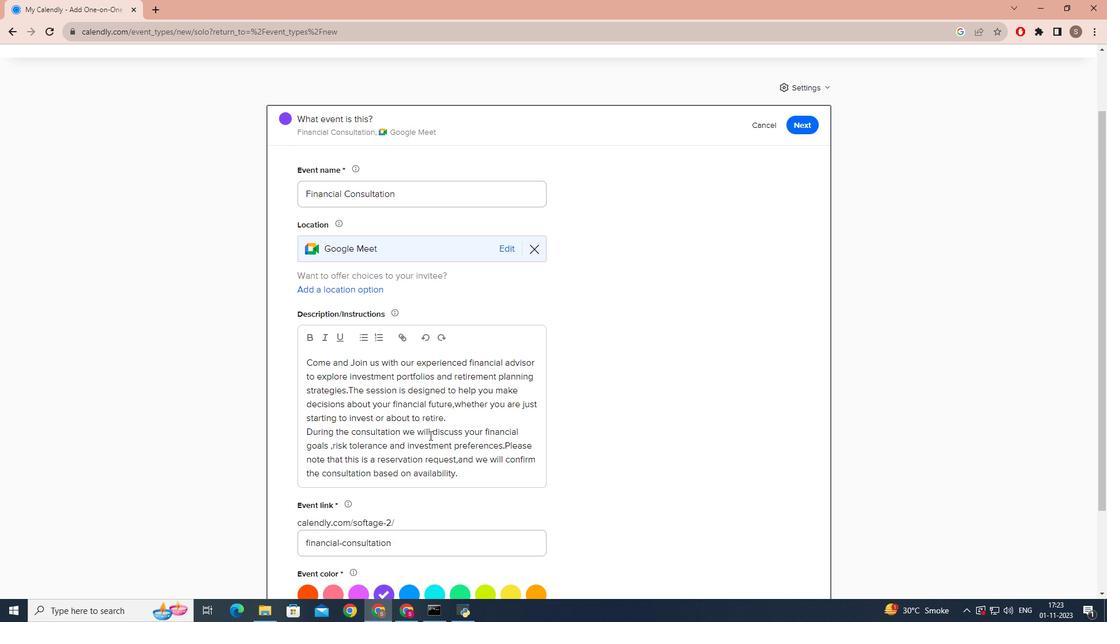 
Action: Mouse scrolled (430, 435) with delta (0, 0)
Screenshot: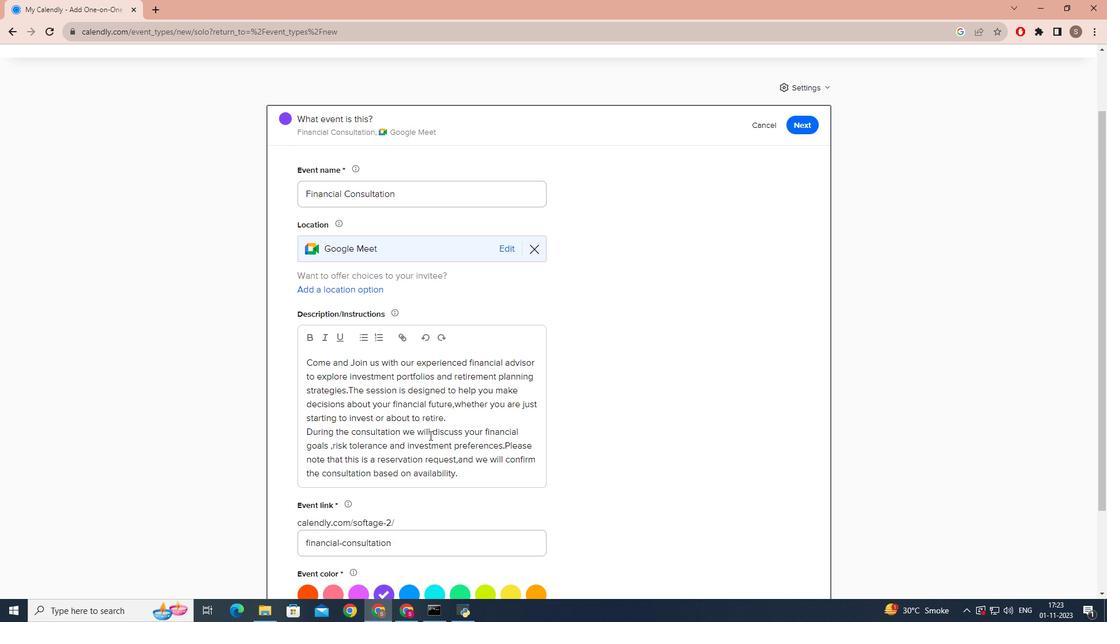 
Action: Mouse scrolled (430, 435) with delta (0, 0)
Screenshot: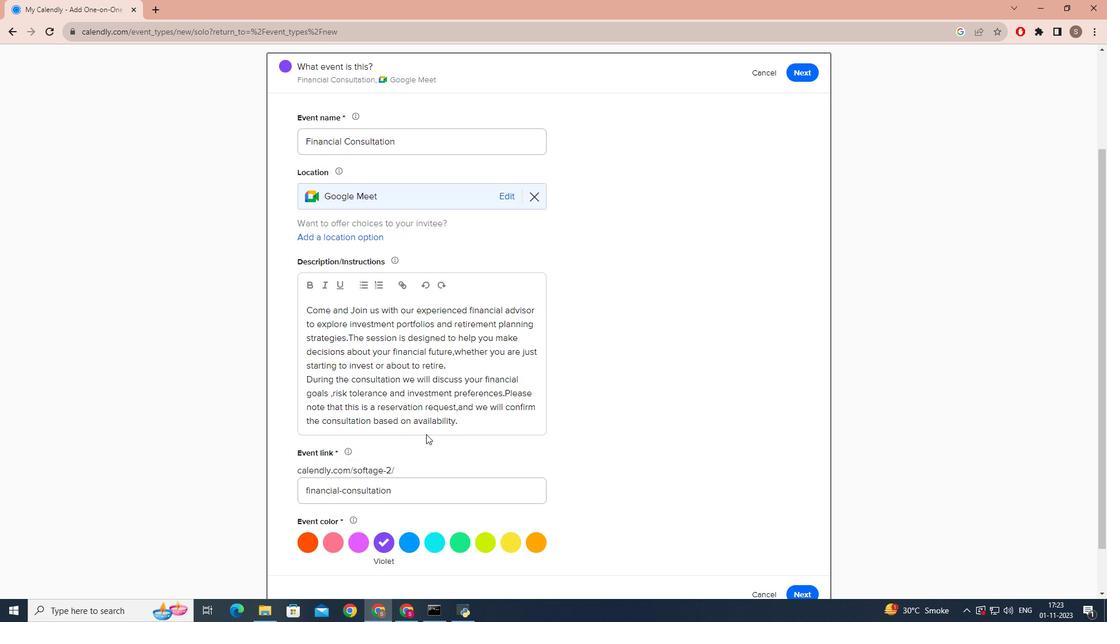 
Action: Mouse scrolled (430, 435) with delta (0, 0)
Screenshot: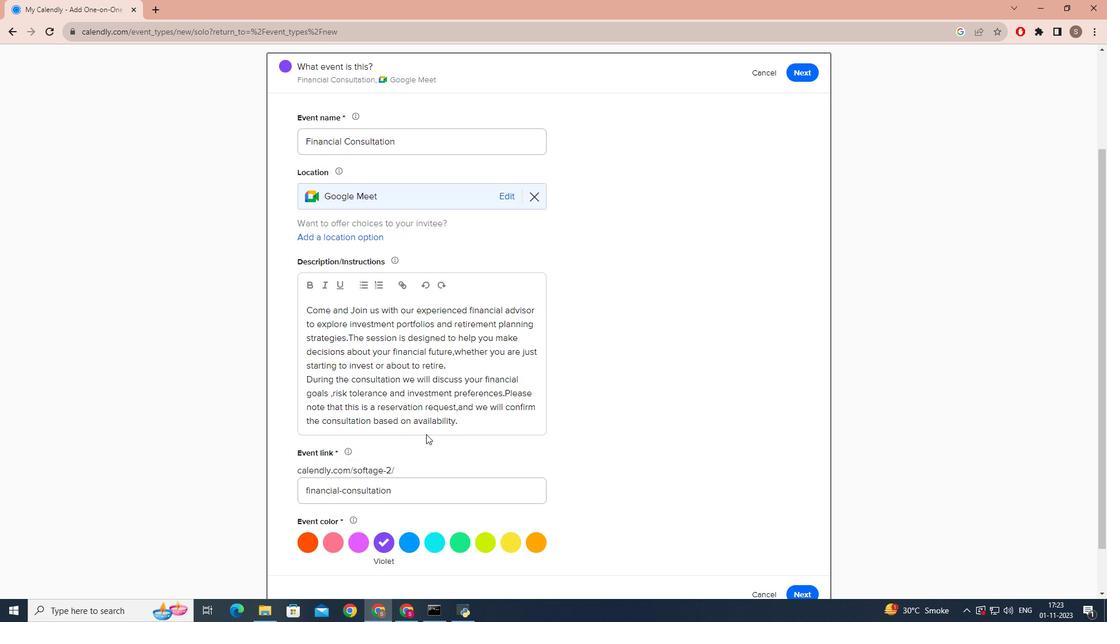 
Action: Mouse moved to (434, 483)
Screenshot: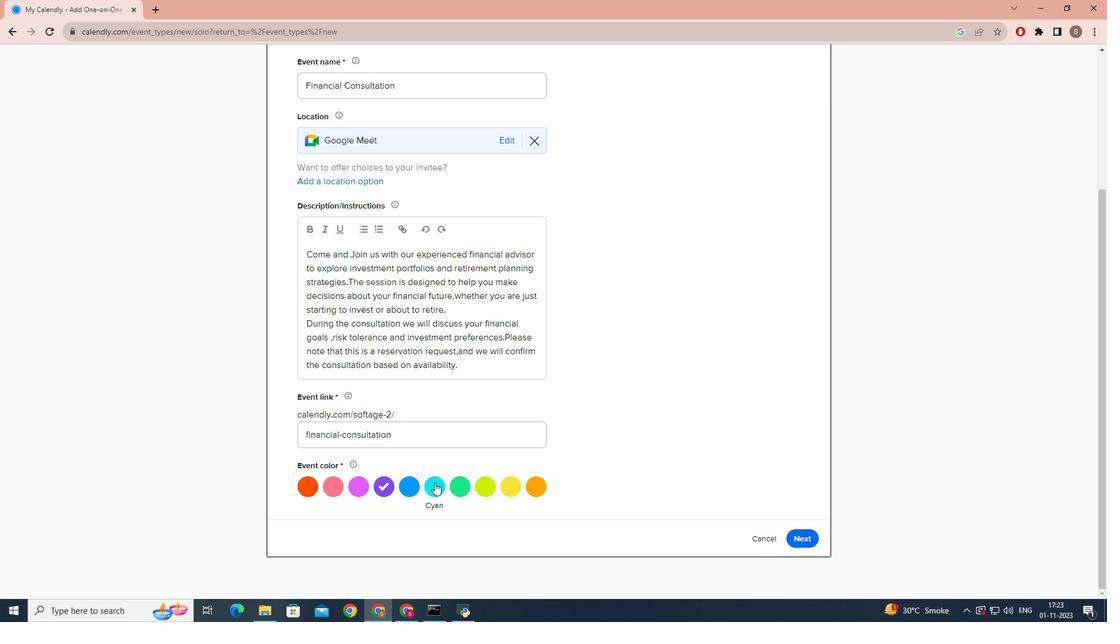 
Action: Mouse pressed left at (434, 483)
Screenshot: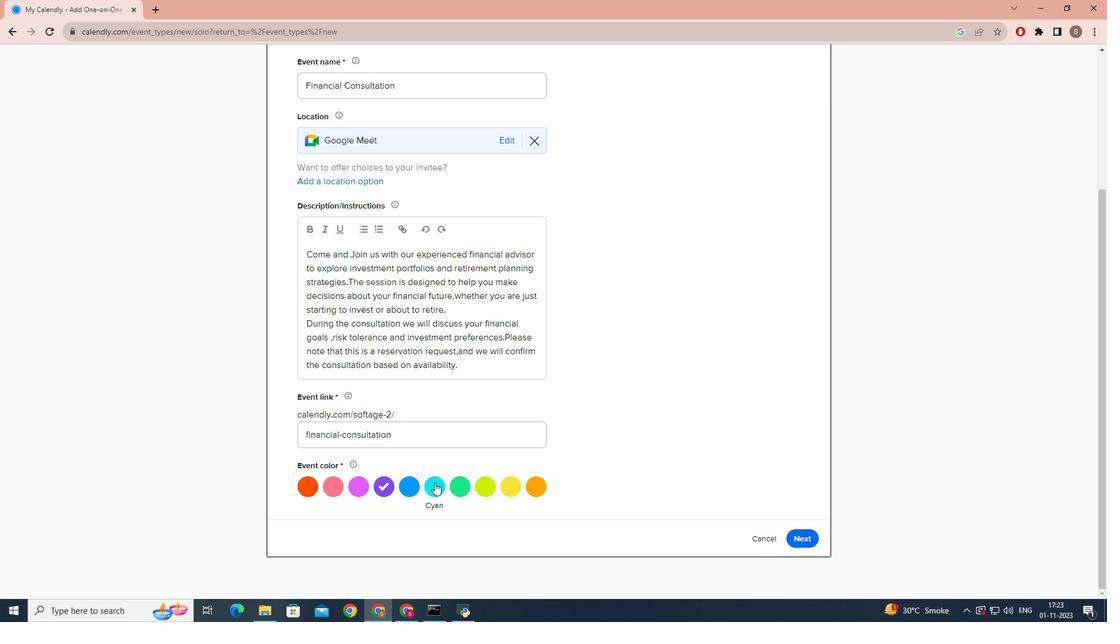 
Action: Mouse moved to (600, 411)
Screenshot: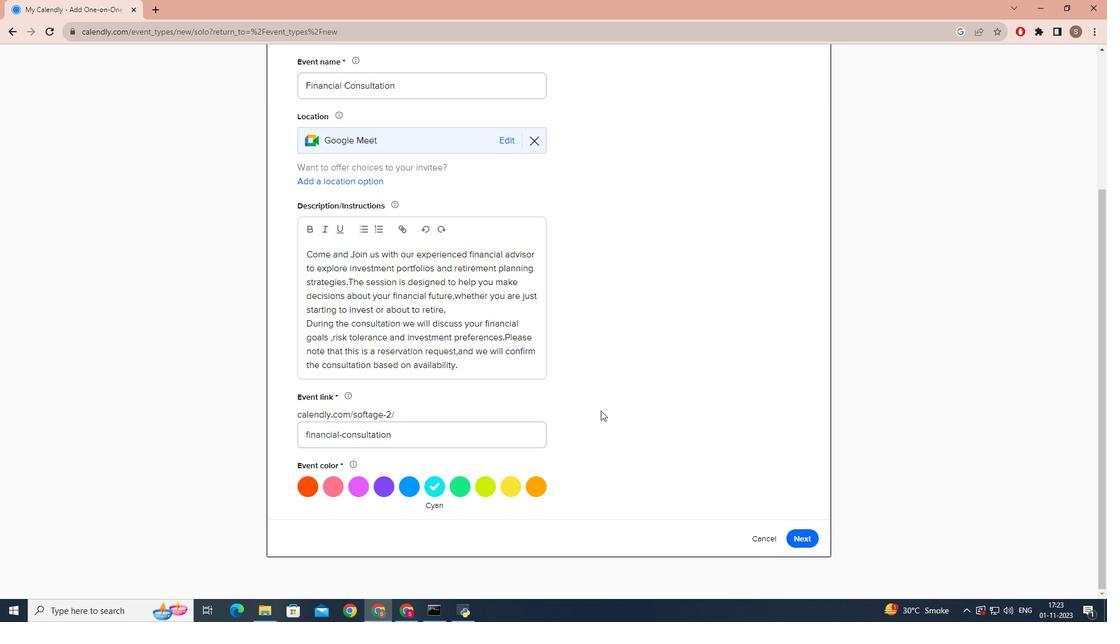 
Action: Mouse scrolled (600, 411) with delta (0, 0)
Screenshot: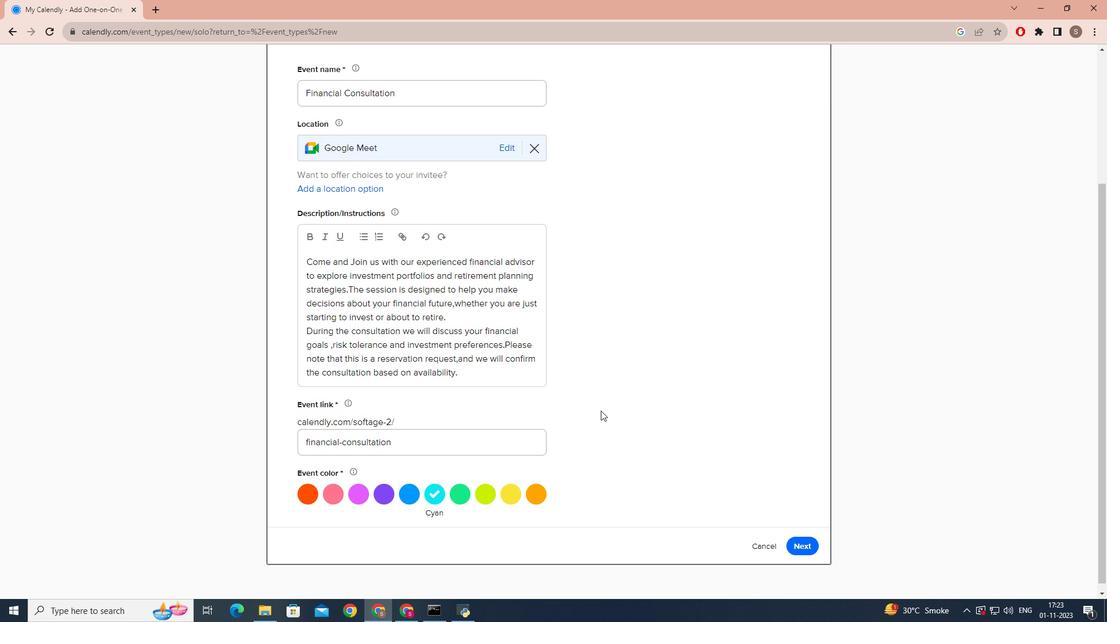 
Action: Mouse scrolled (600, 410) with delta (0, 0)
Screenshot: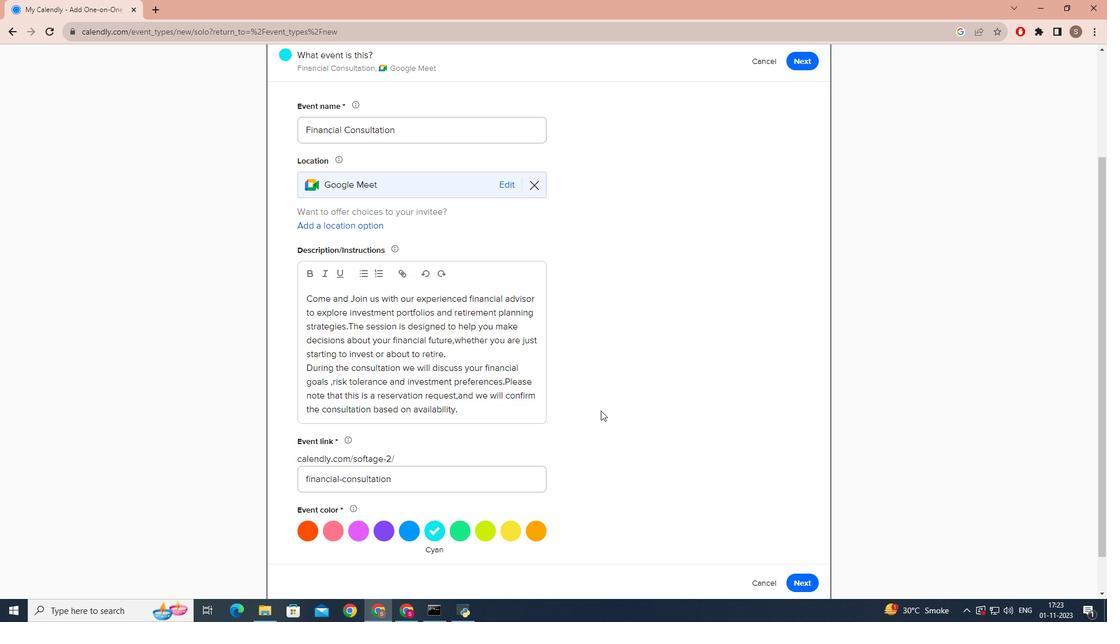 
Action: Mouse moved to (812, 534)
Screenshot: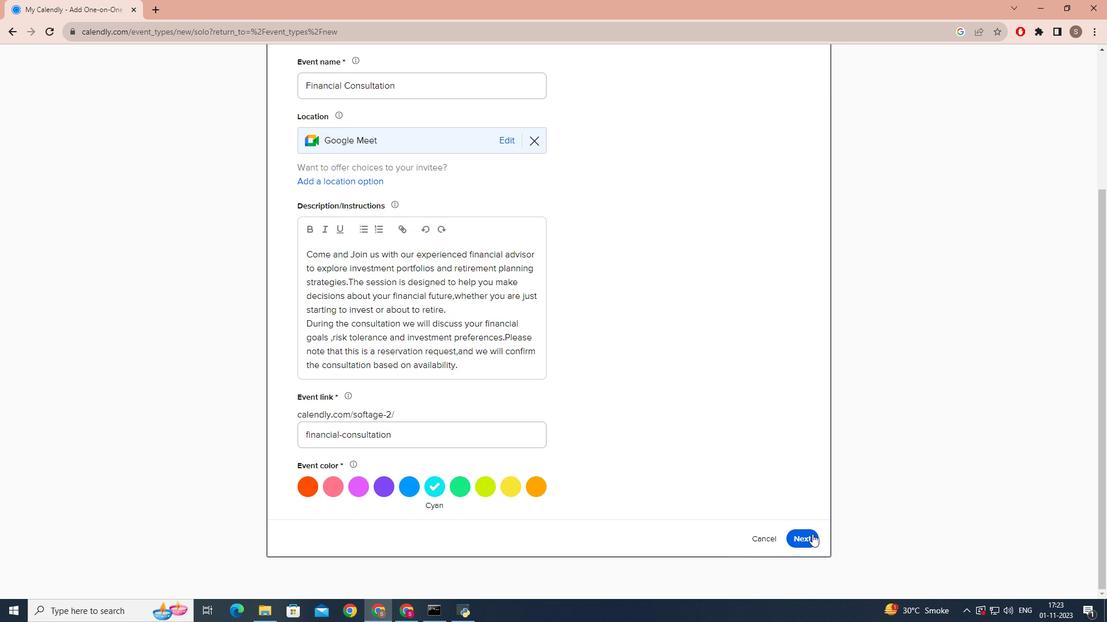 
Action: Mouse pressed left at (812, 534)
Screenshot: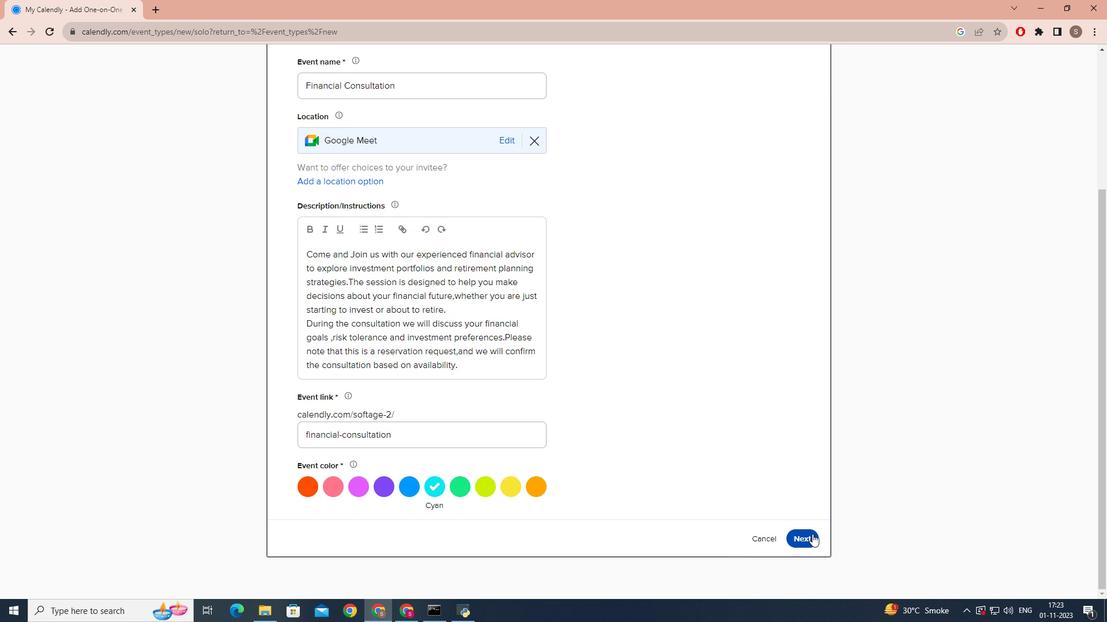 
Action: Mouse moved to (489, 303)
Screenshot: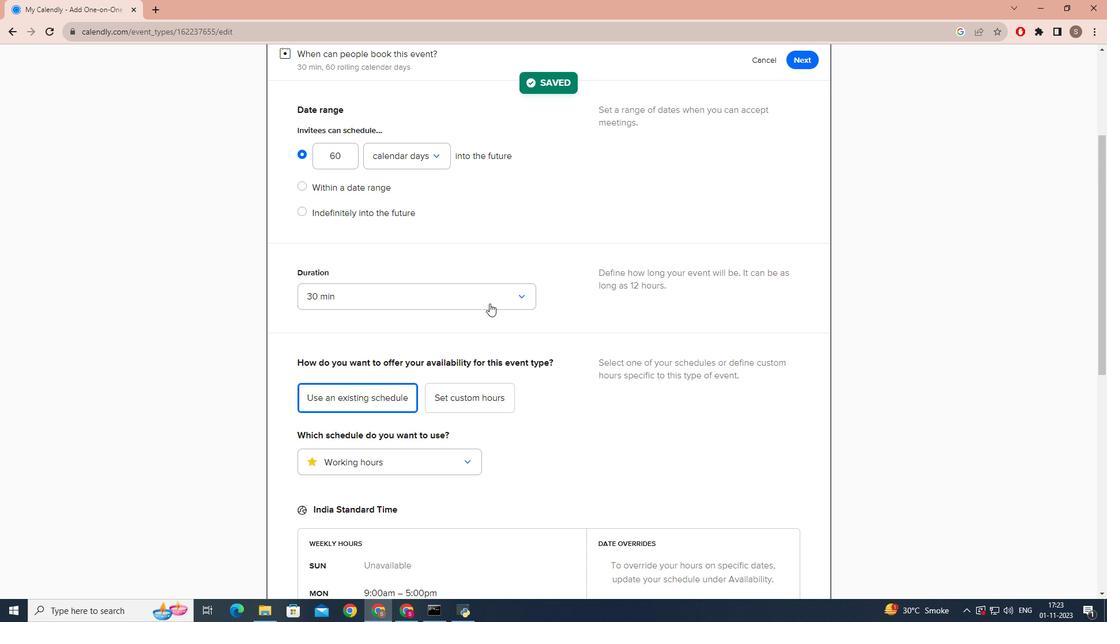 
Action: Mouse pressed left at (489, 303)
Screenshot: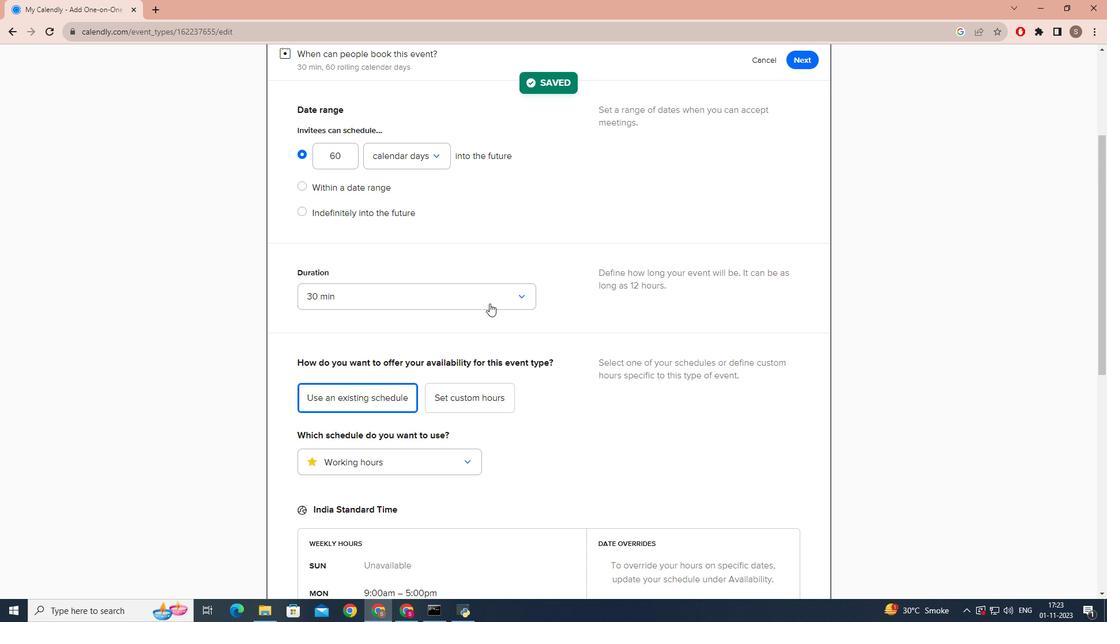 
Action: Mouse moved to (356, 418)
Screenshot: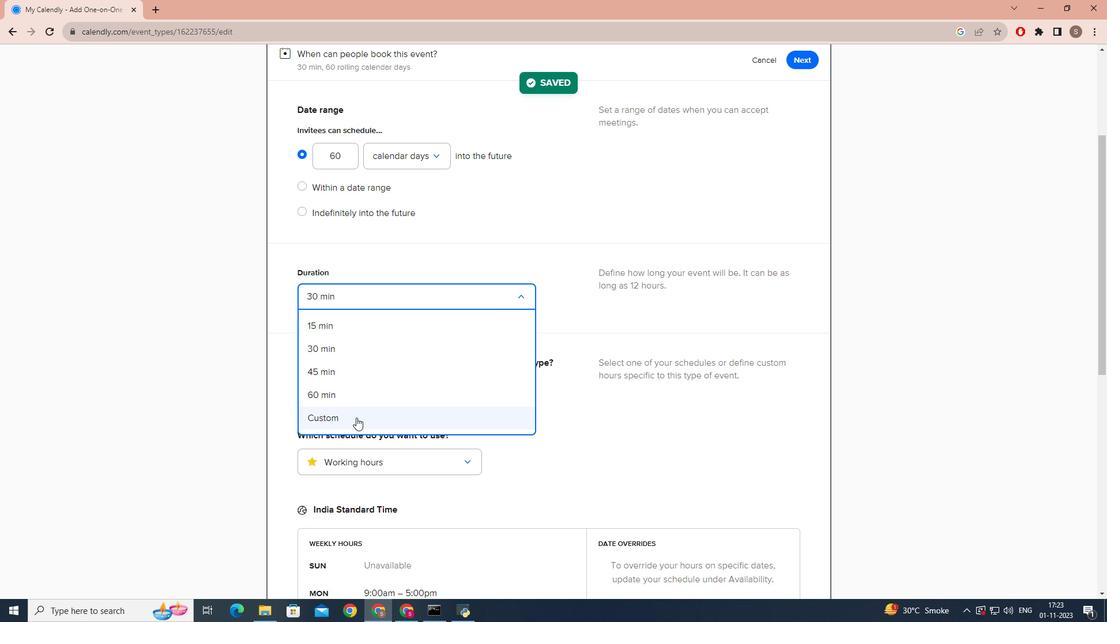 
Action: Mouse pressed left at (356, 418)
Screenshot: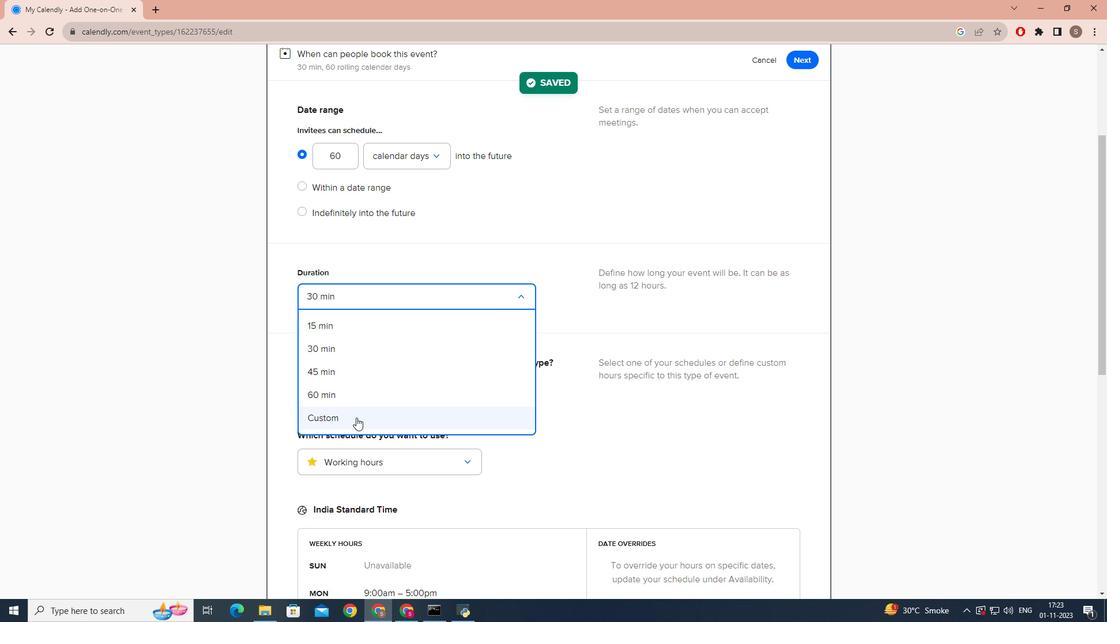 
Action: Mouse moved to (480, 324)
Screenshot: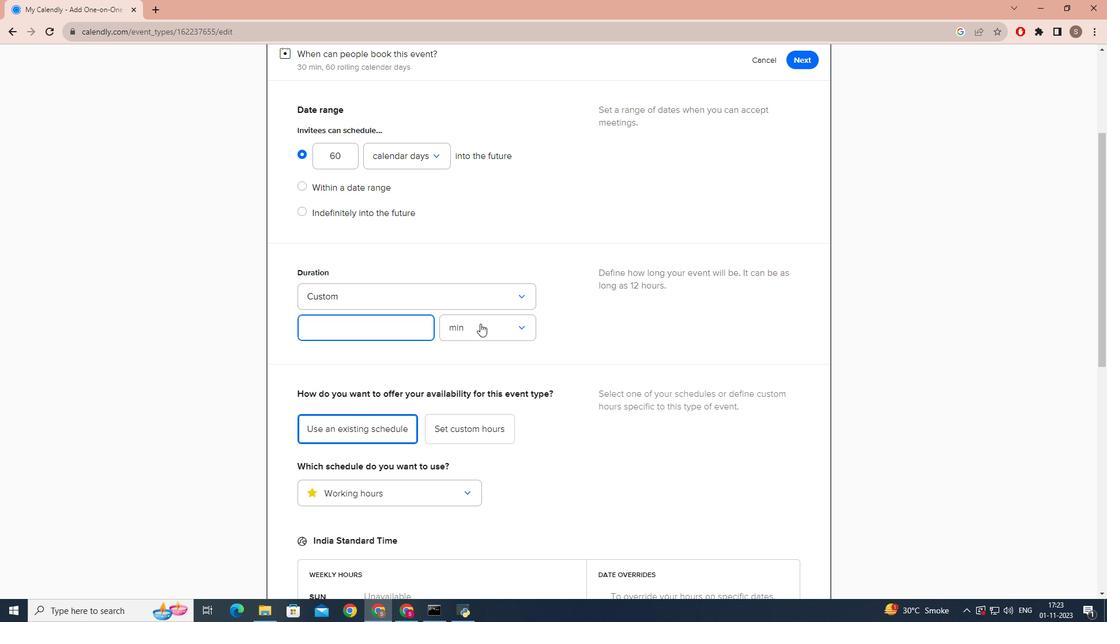 
Action: Mouse pressed left at (480, 324)
Screenshot: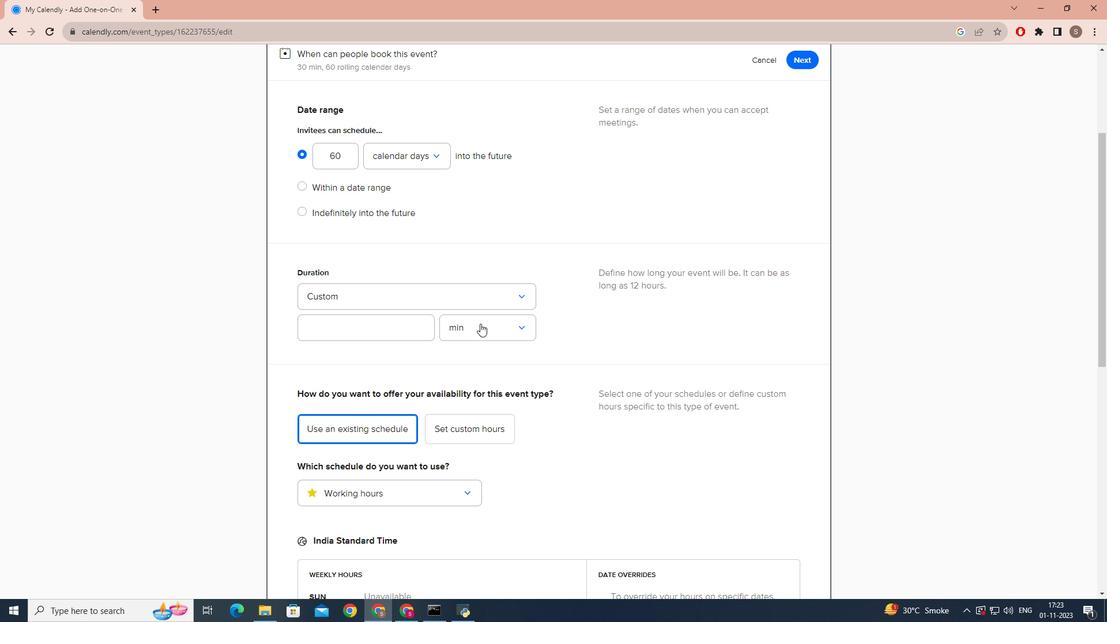 
Action: Mouse moved to (461, 377)
Screenshot: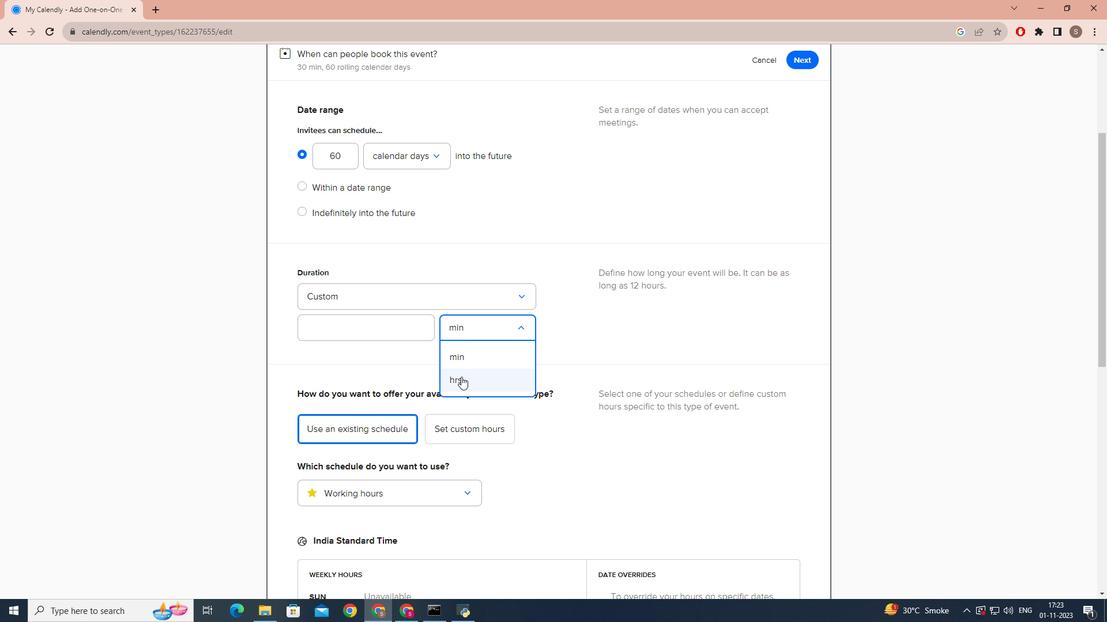 
Action: Mouse pressed left at (461, 377)
Screenshot: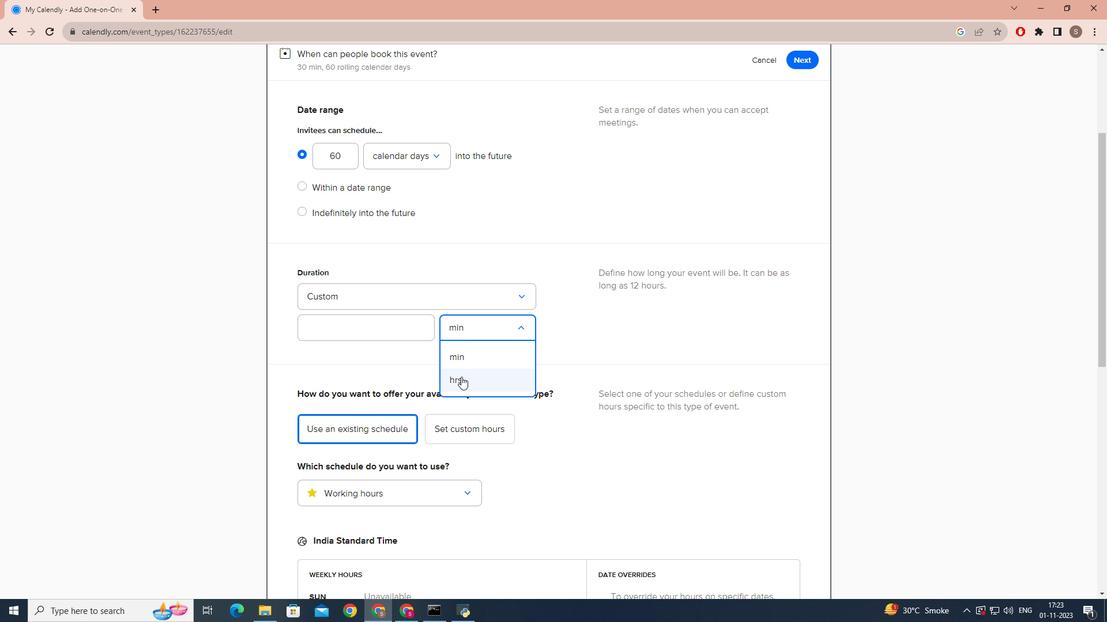 
Action: Mouse moved to (415, 337)
Screenshot: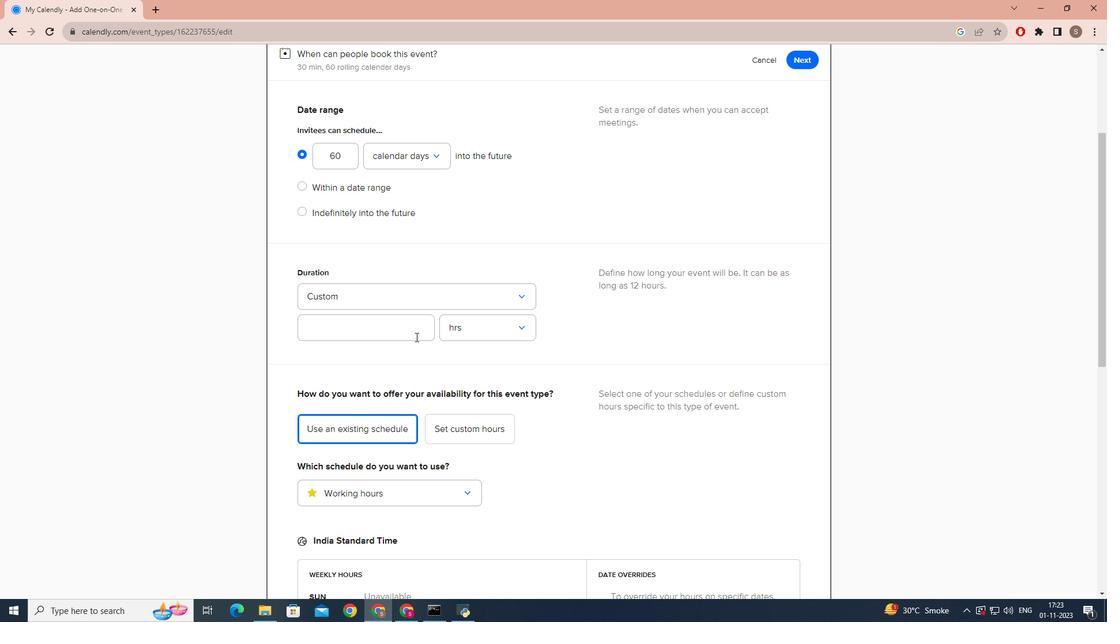 
Action: Mouse pressed left at (415, 337)
Screenshot: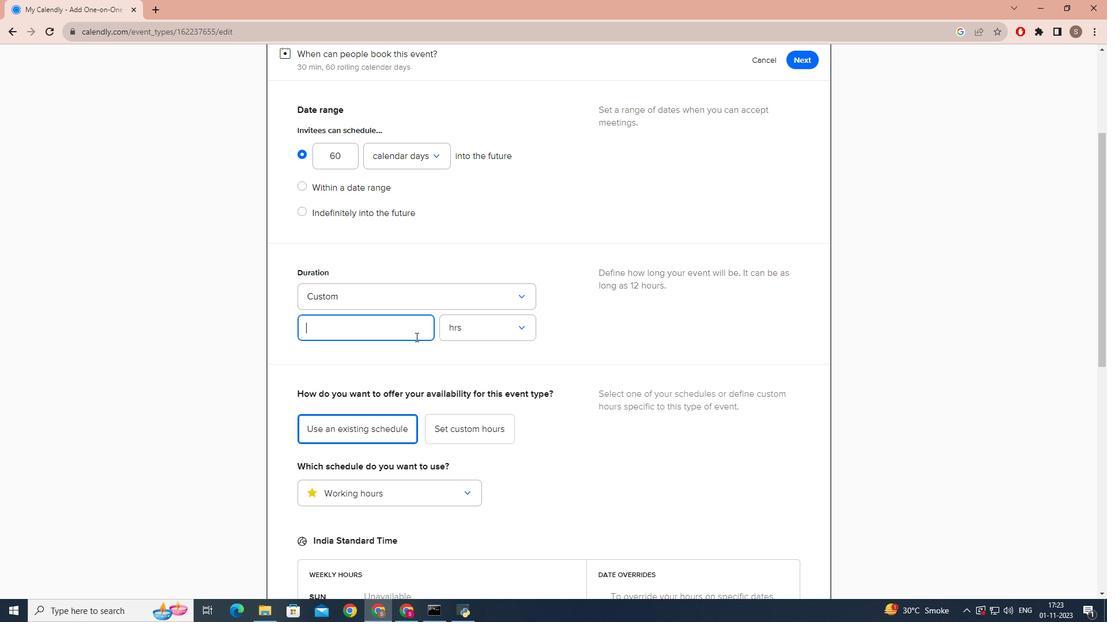 
Action: Key pressed 2
Screenshot: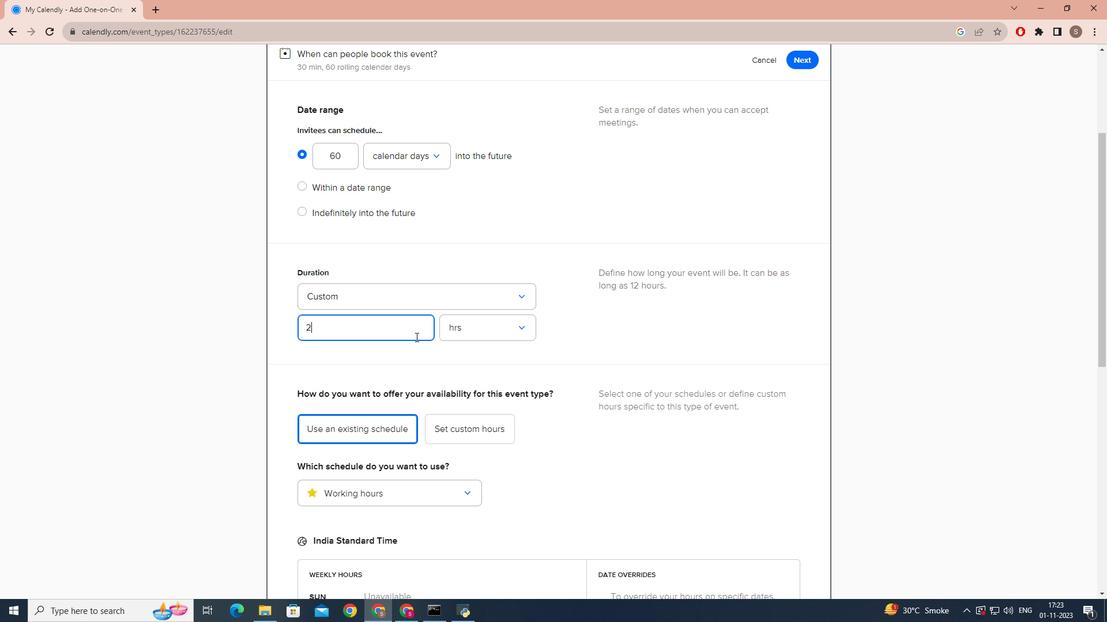 
Action: Mouse moved to (566, 328)
Screenshot: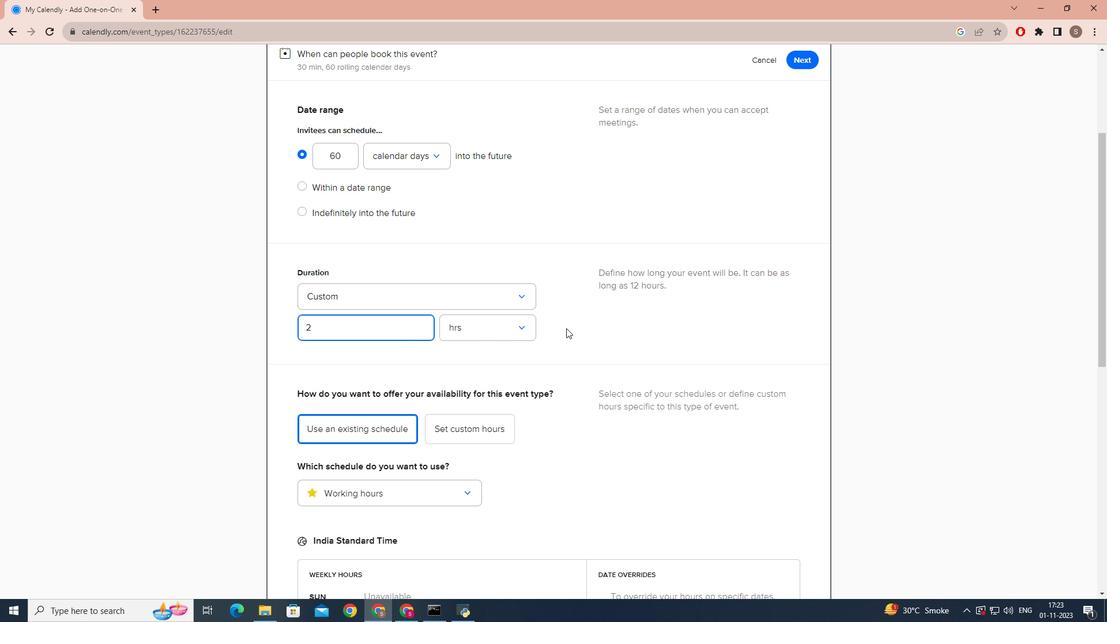 
Action: Mouse pressed left at (566, 328)
Screenshot: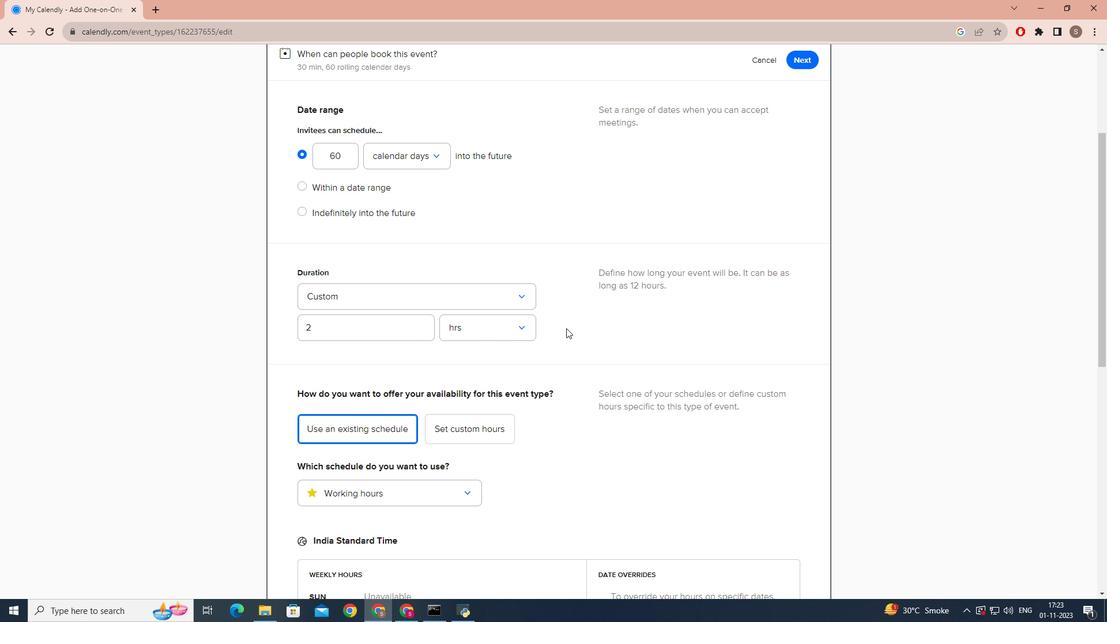 
Action: Mouse scrolled (566, 328) with delta (0, 0)
Screenshot: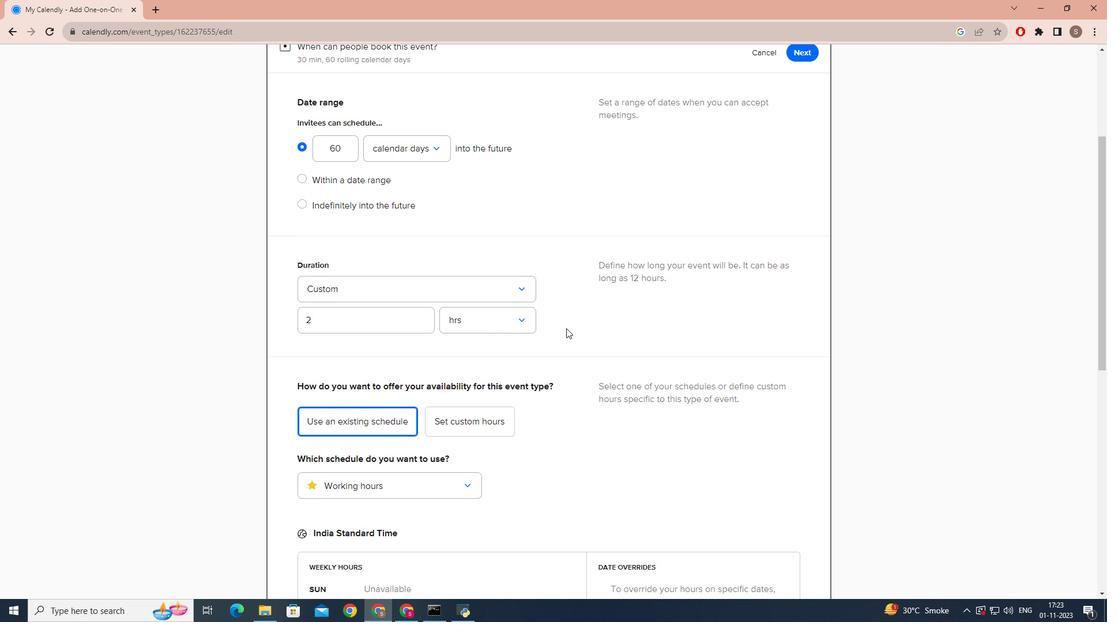 
Action: Mouse scrolled (566, 328) with delta (0, 0)
Screenshot: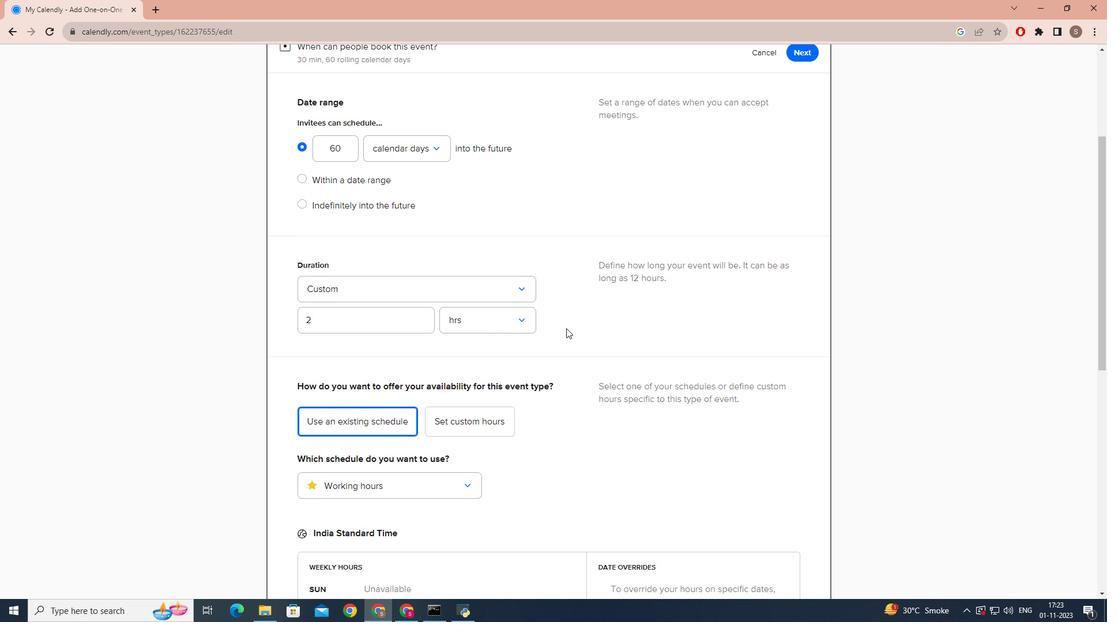 
Action: Mouse scrolled (566, 328) with delta (0, 0)
Screenshot: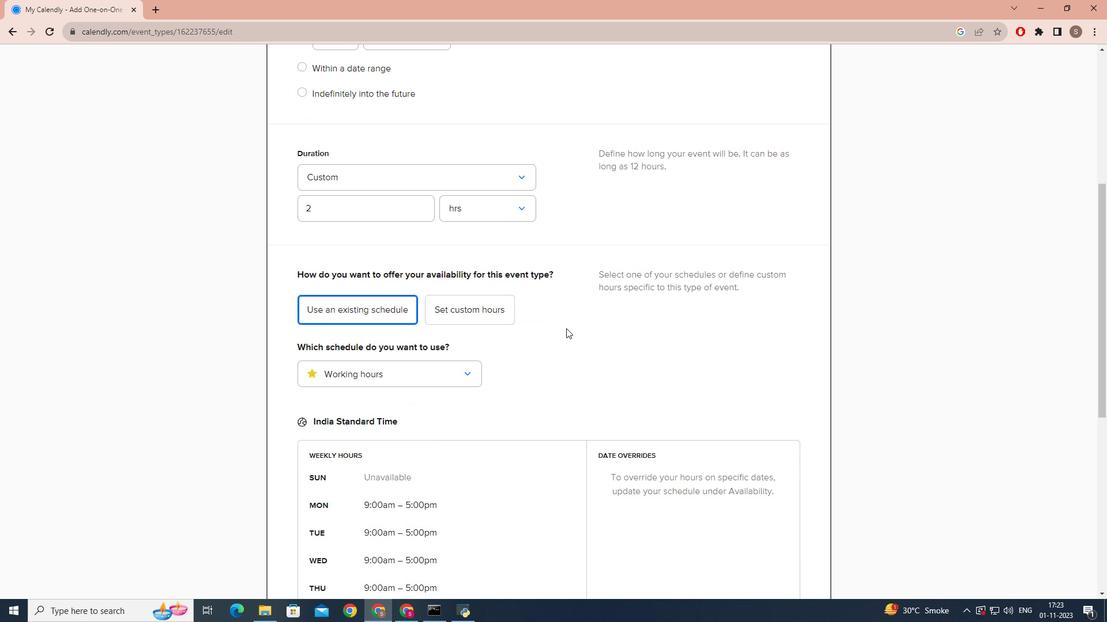 
Action: Mouse scrolled (566, 328) with delta (0, 0)
Screenshot: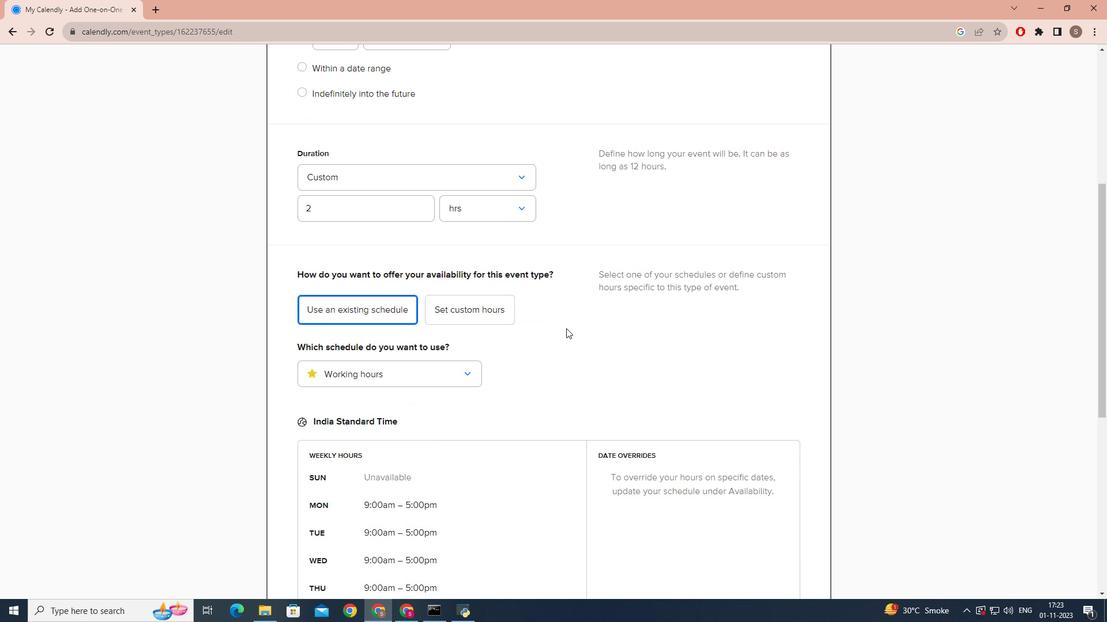 
Action: Mouse scrolled (566, 328) with delta (0, 0)
Screenshot: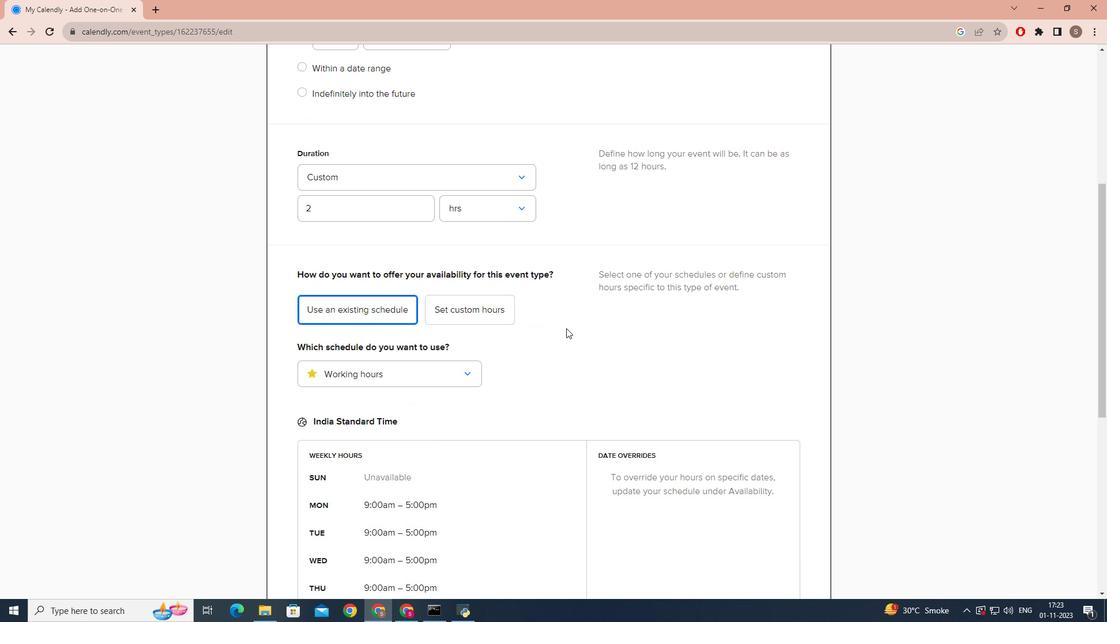 
Action: Mouse scrolled (566, 328) with delta (0, 0)
Screenshot: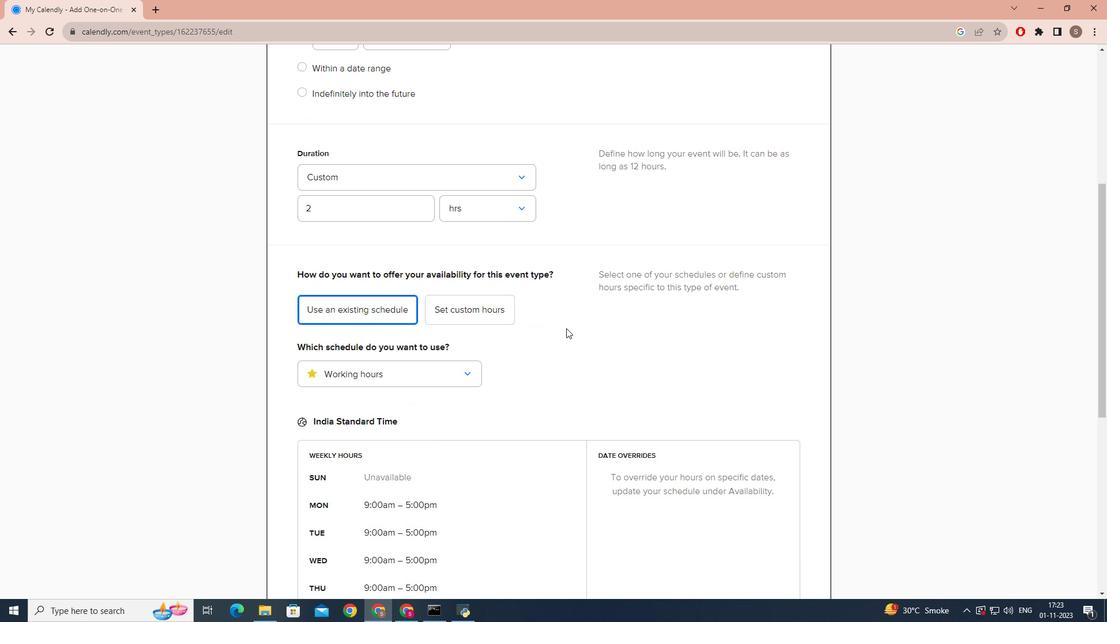
Action: Mouse scrolled (566, 328) with delta (0, 0)
Screenshot: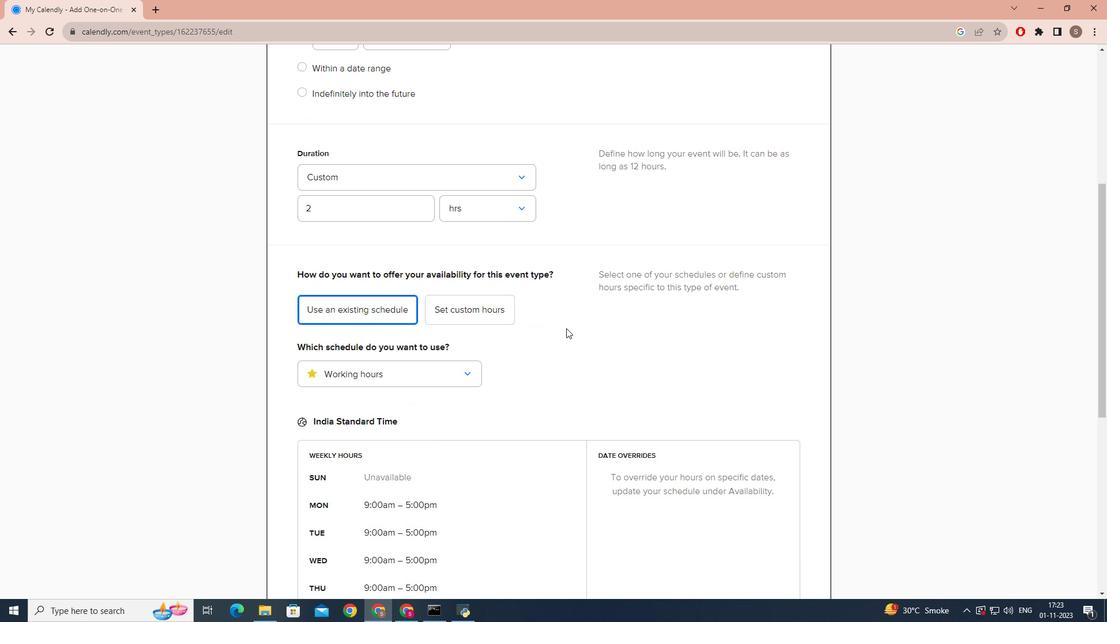 
Action: Mouse scrolled (566, 328) with delta (0, 0)
Screenshot: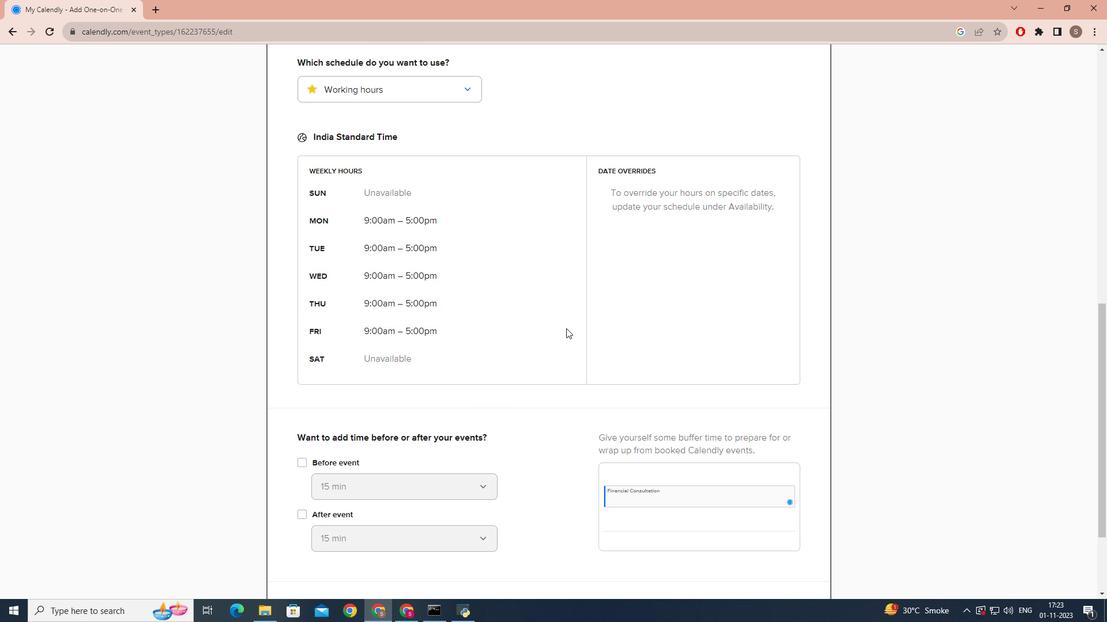 
Action: Mouse scrolled (566, 328) with delta (0, 0)
Screenshot: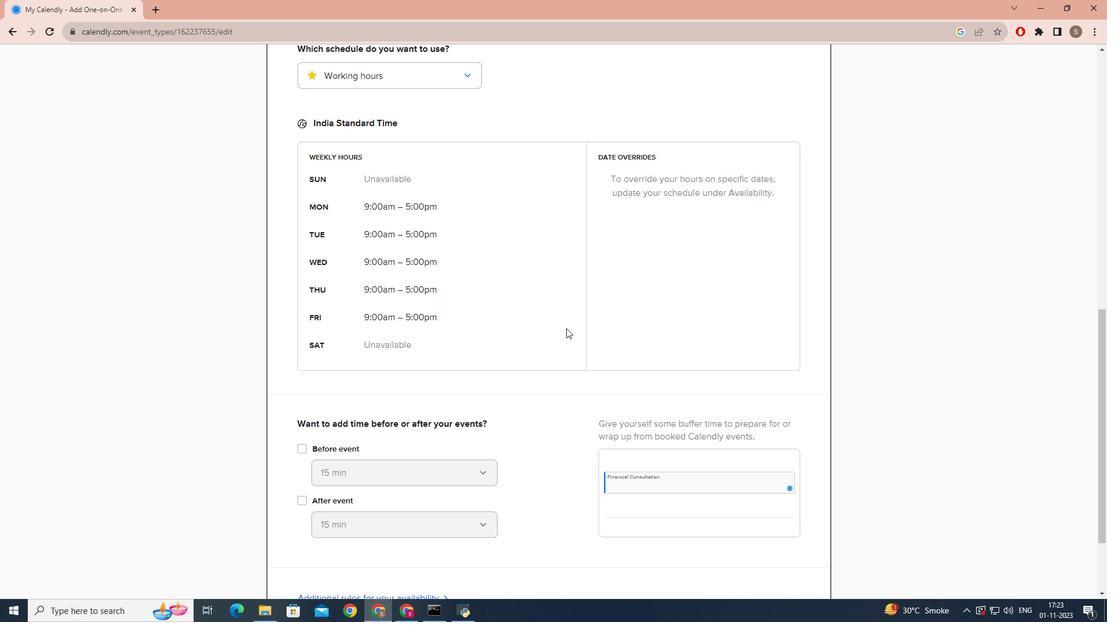 
Action: Mouse scrolled (566, 328) with delta (0, 0)
Screenshot: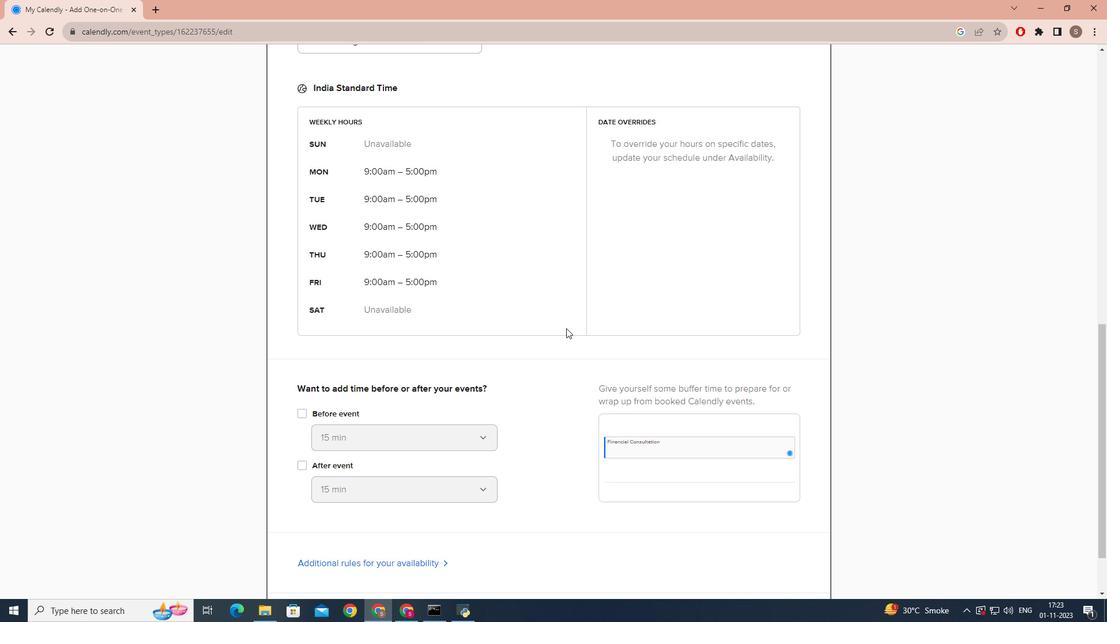 
Action: Mouse scrolled (566, 328) with delta (0, 0)
Screenshot: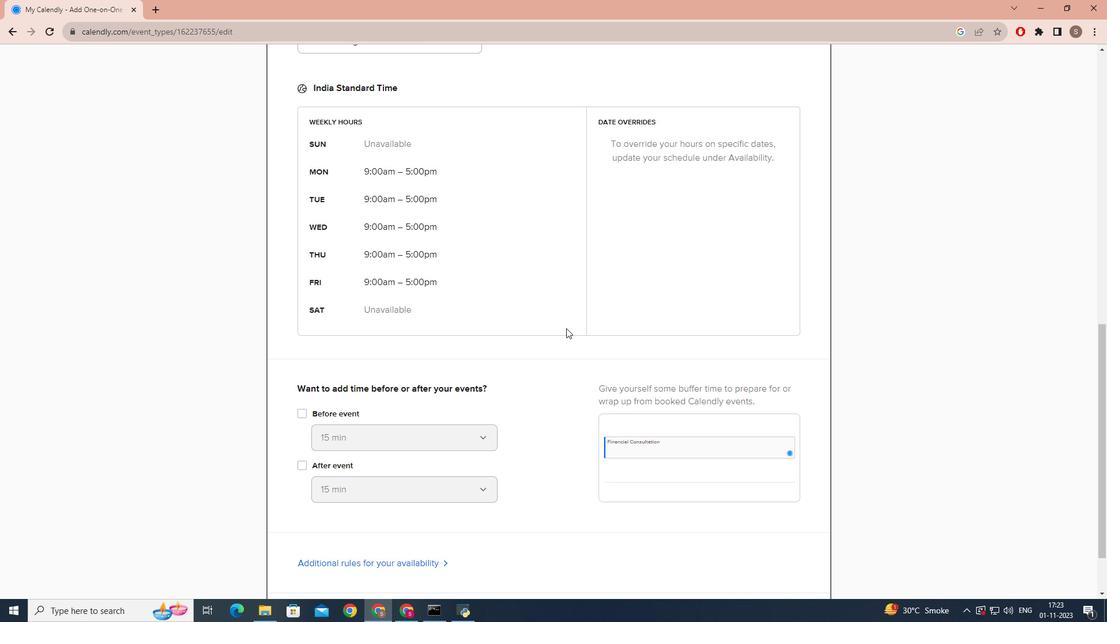 
Action: Mouse scrolled (566, 328) with delta (0, 0)
Screenshot: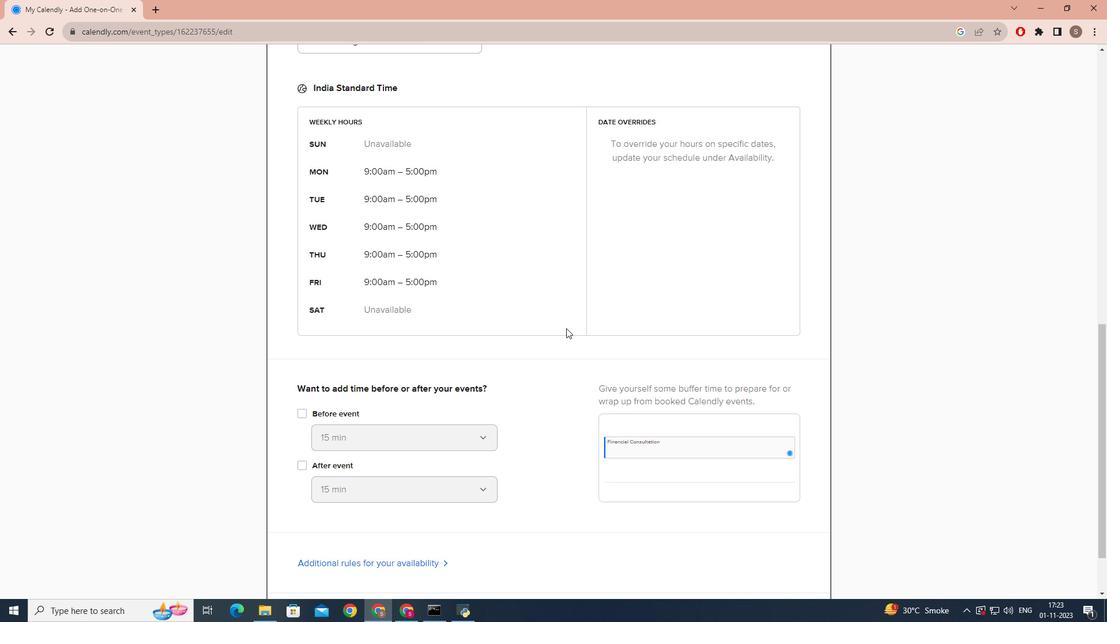 
Action: Mouse scrolled (566, 328) with delta (0, 0)
Screenshot: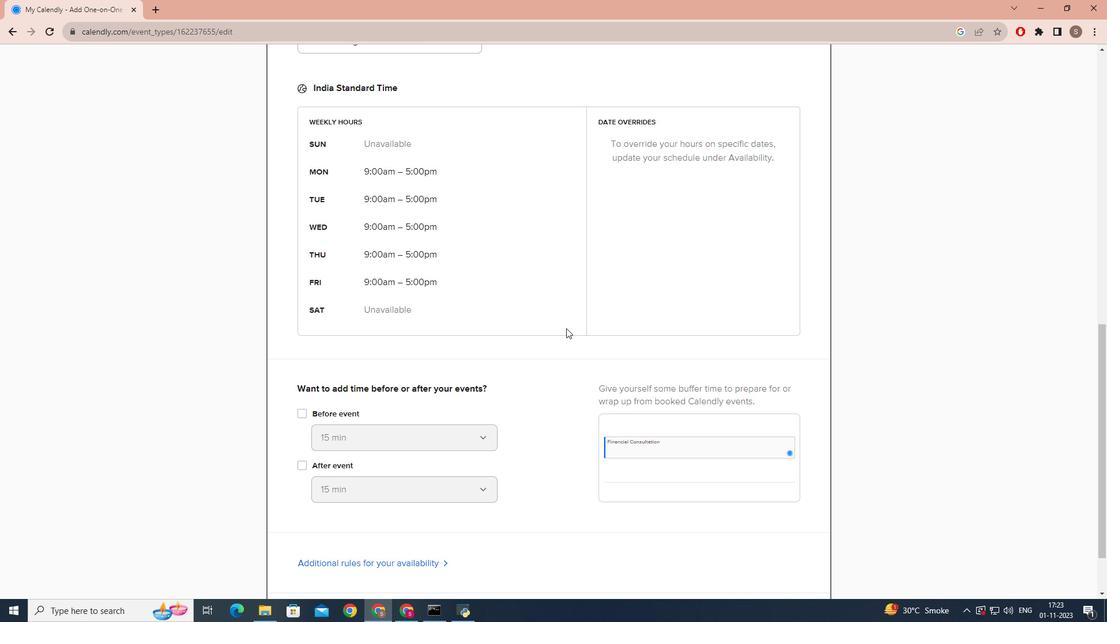 
Action: Mouse scrolled (566, 328) with delta (0, 0)
Screenshot: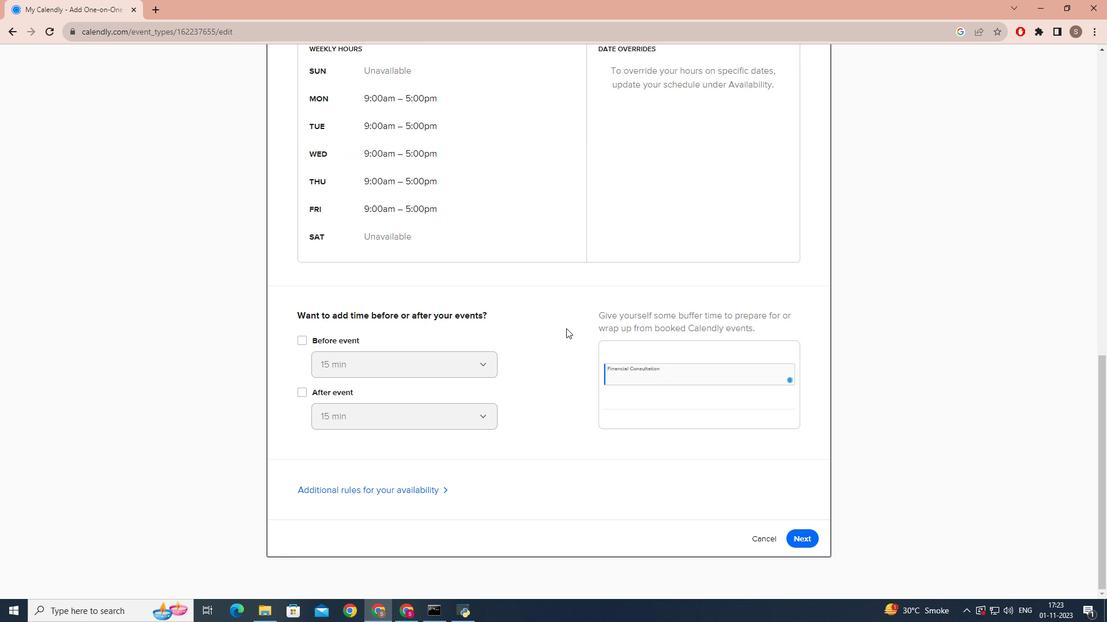 
Action: Mouse scrolled (566, 328) with delta (0, 0)
Screenshot: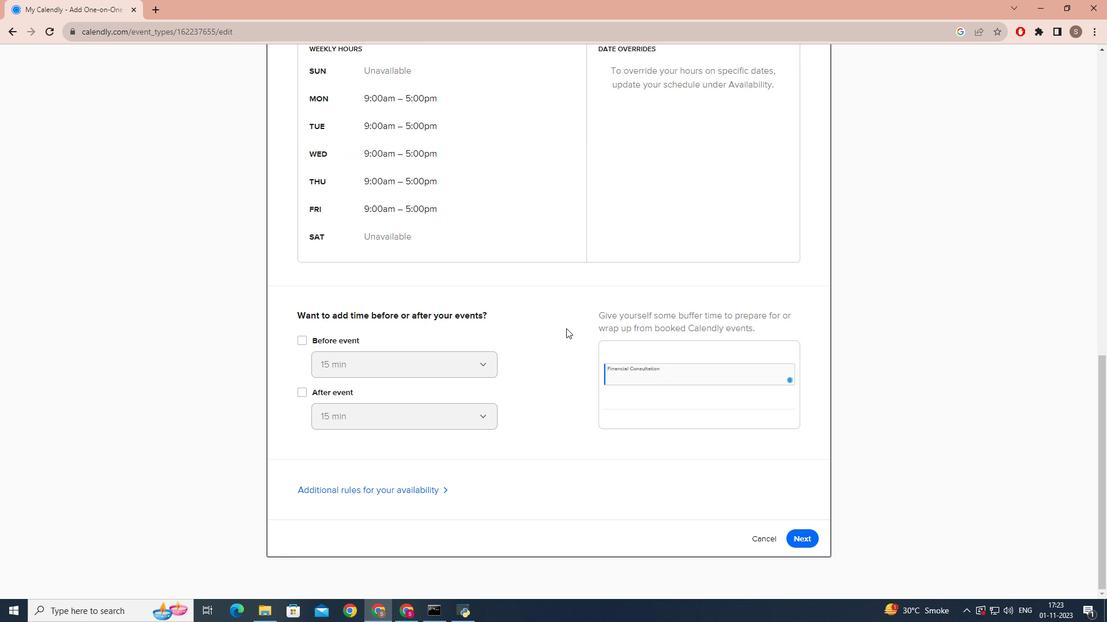 
Action: Mouse moved to (813, 540)
Screenshot: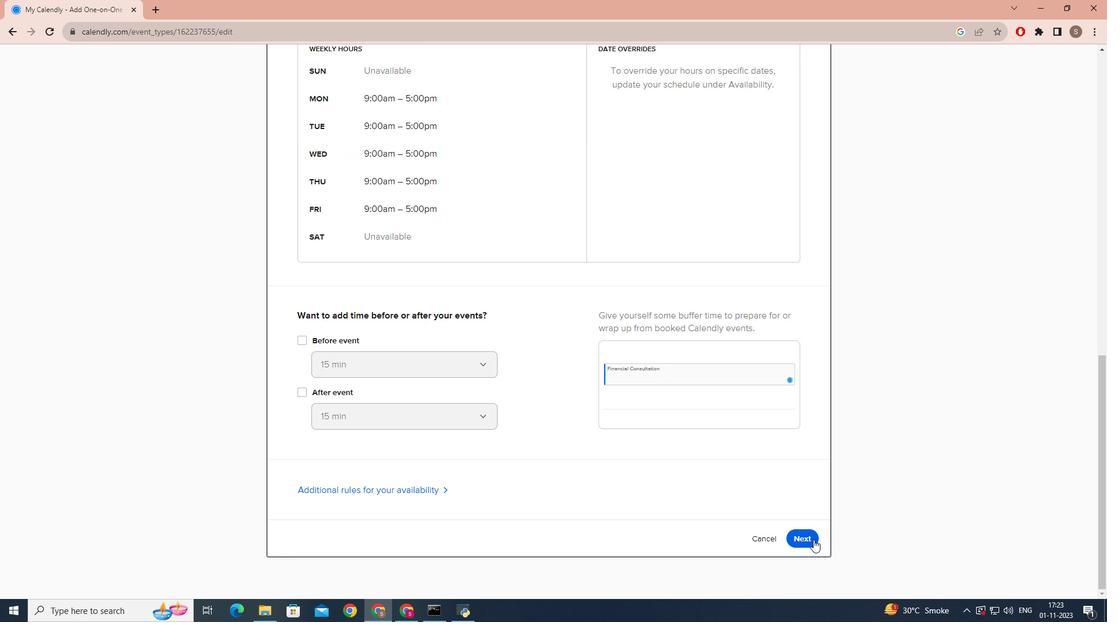 
Action: Mouse pressed left at (813, 540)
Screenshot: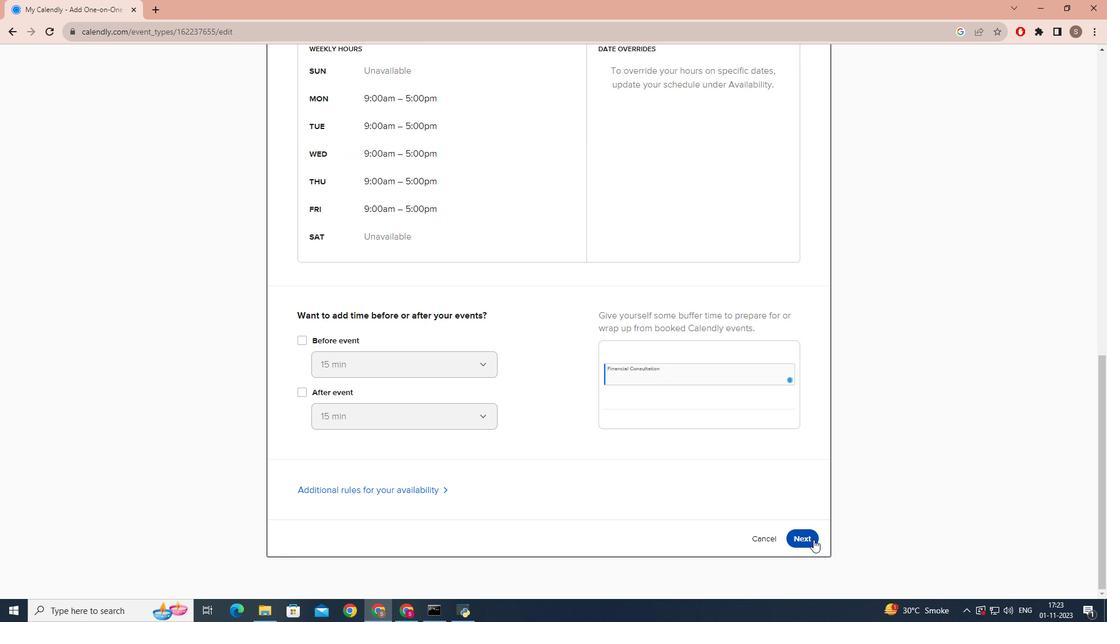 
Action: Mouse moved to (754, 468)
Screenshot: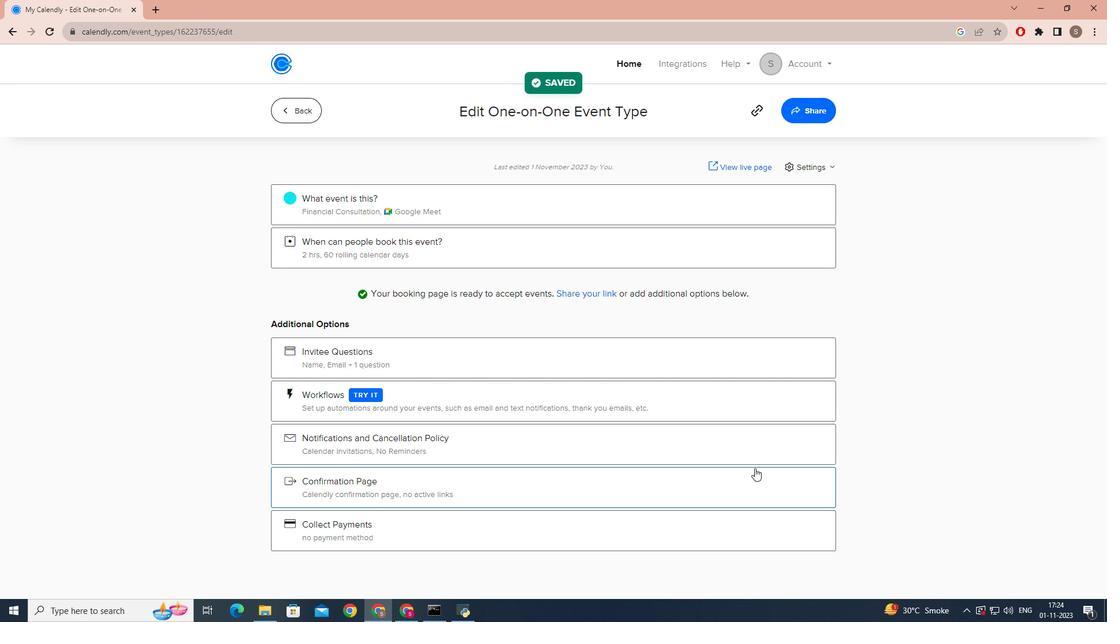 
